 Task: Use the formula "LOG10" in spreadsheet "Project portfolio".
Action: Mouse moved to (656, 79)
Screenshot: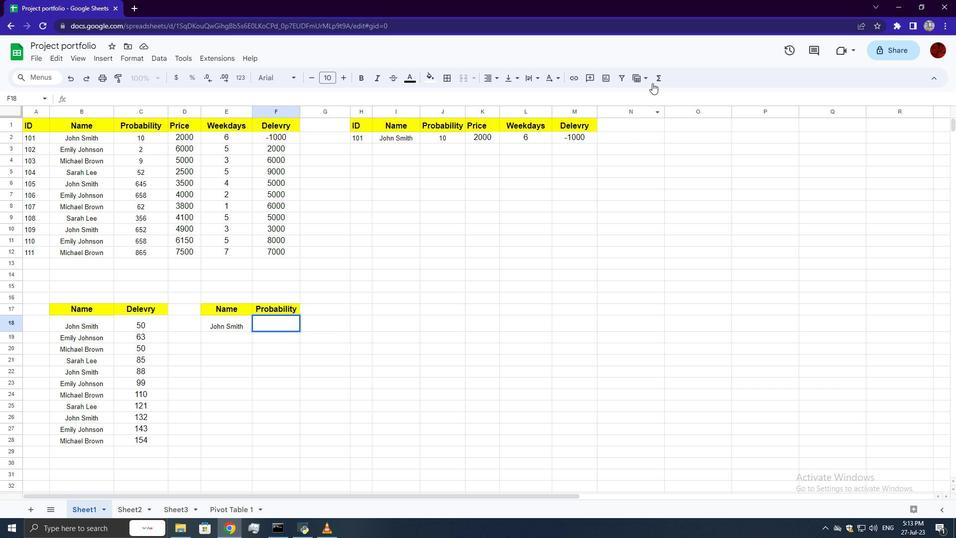 
Action: Mouse pressed left at (656, 79)
Screenshot: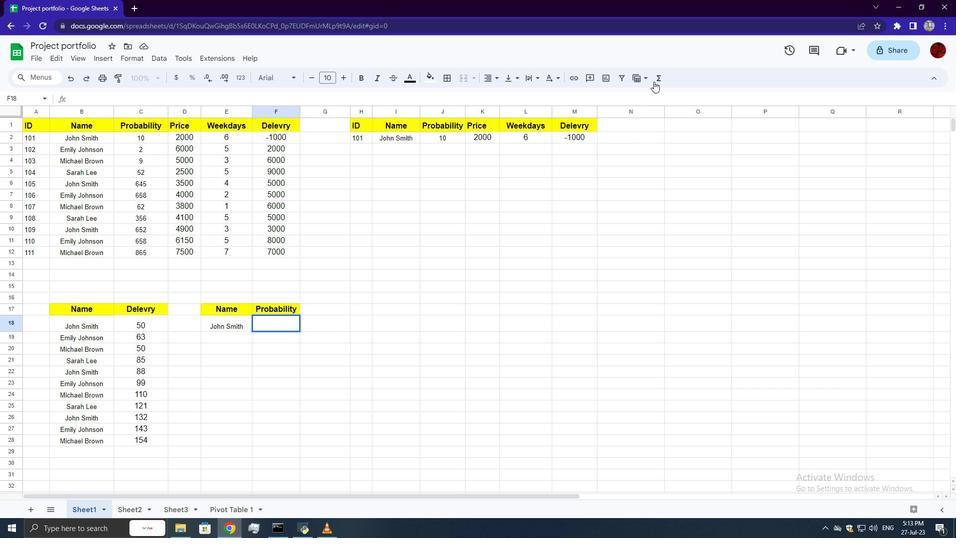 
Action: Mouse moved to (797, 185)
Screenshot: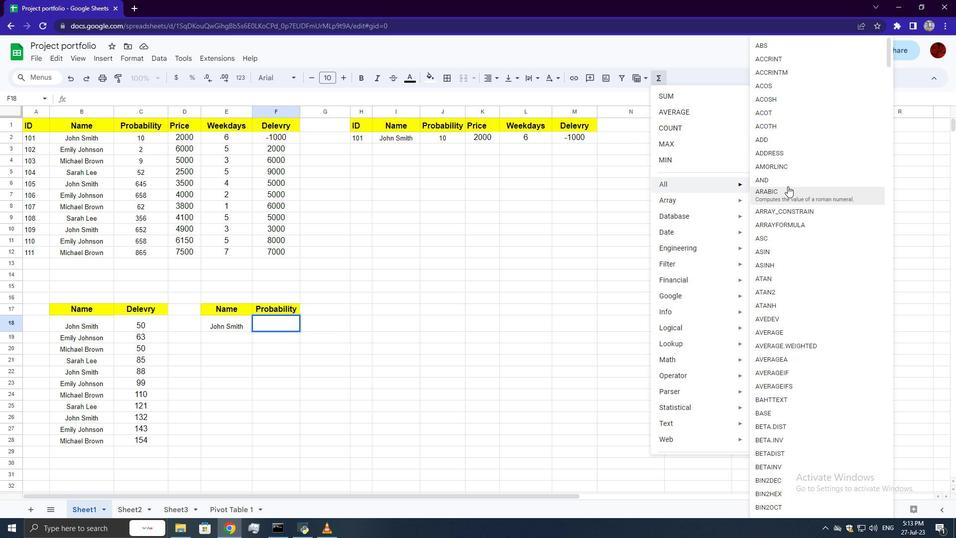 
Action: Mouse scrolled (797, 185) with delta (0, 0)
Screenshot: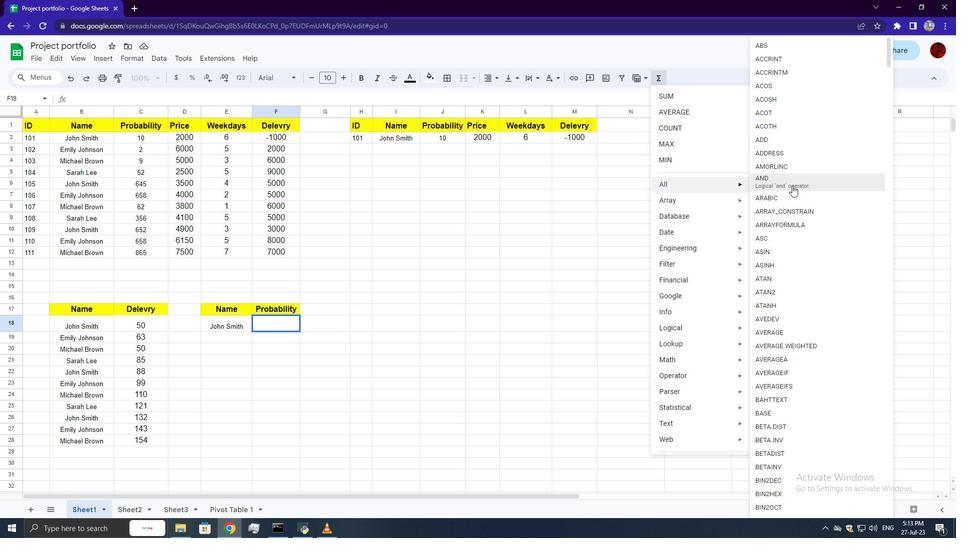 
Action: Mouse scrolled (797, 185) with delta (0, 0)
Screenshot: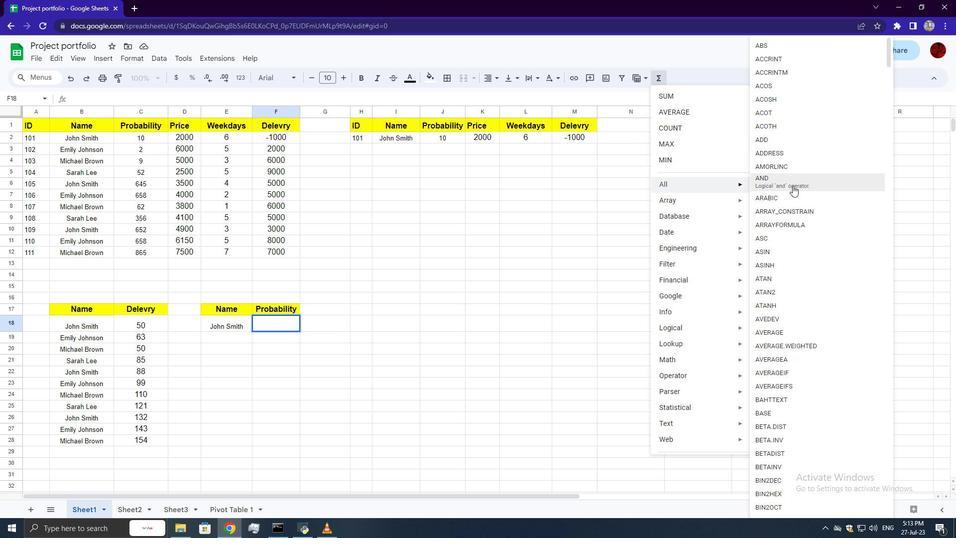 
Action: Mouse scrolled (797, 185) with delta (0, 0)
Screenshot: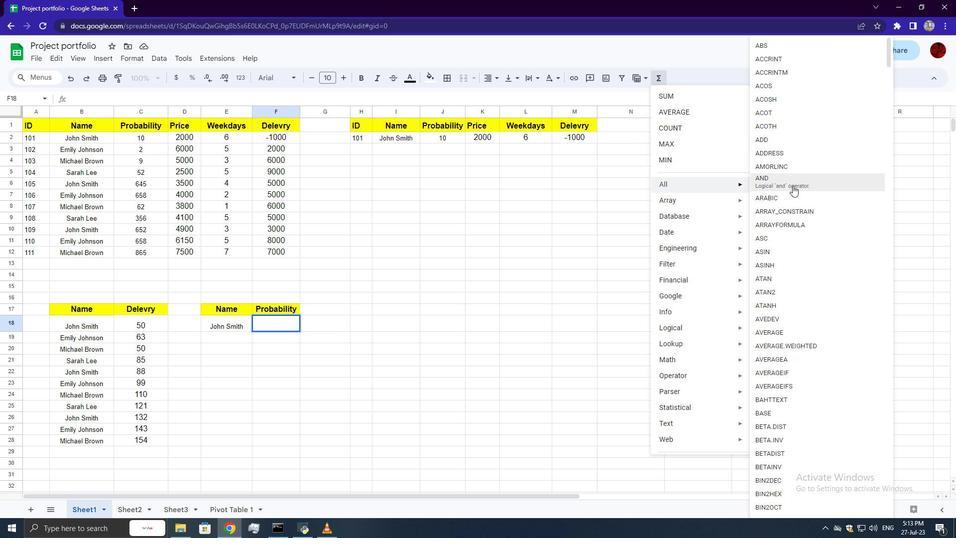 
Action: Mouse scrolled (797, 185) with delta (0, 0)
Screenshot: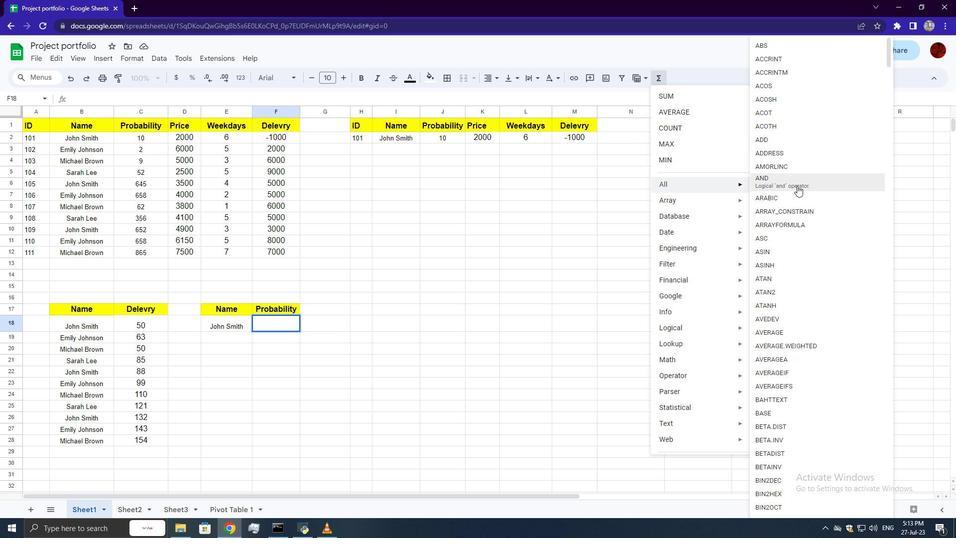 
Action: Mouse scrolled (797, 185) with delta (0, 0)
Screenshot: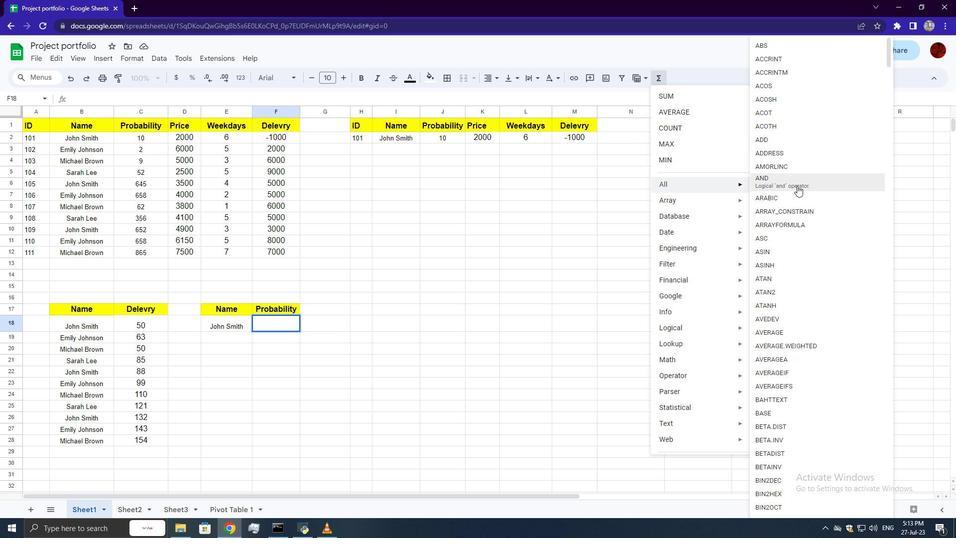 
Action: Mouse scrolled (797, 185) with delta (0, 0)
Screenshot: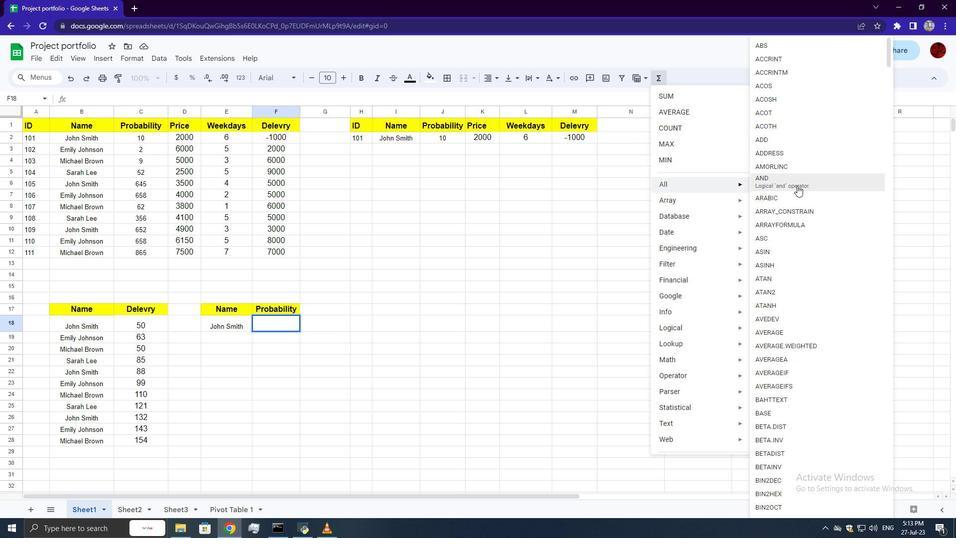 
Action: Mouse scrolled (797, 185) with delta (0, 0)
Screenshot: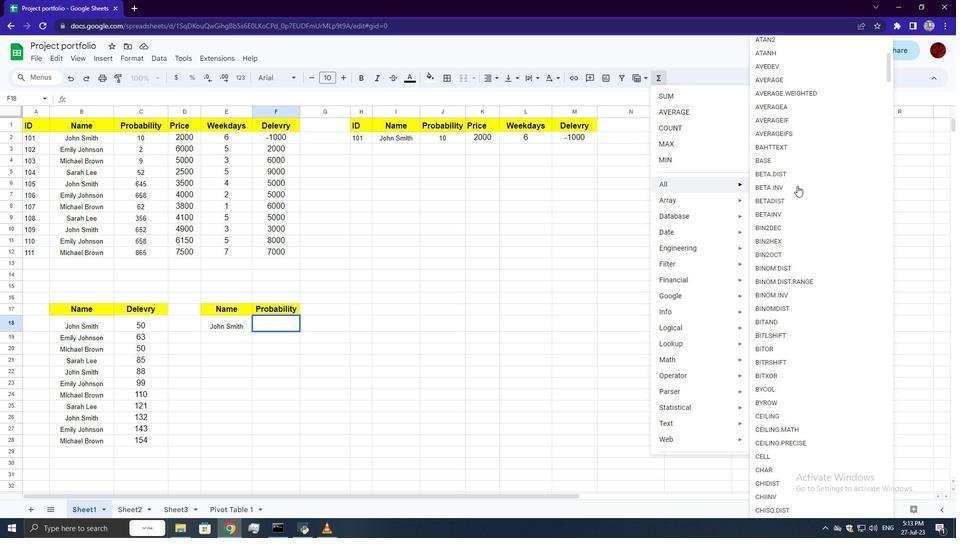 
Action: Mouse scrolled (797, 185) with delta (0, 0)
Screenshot: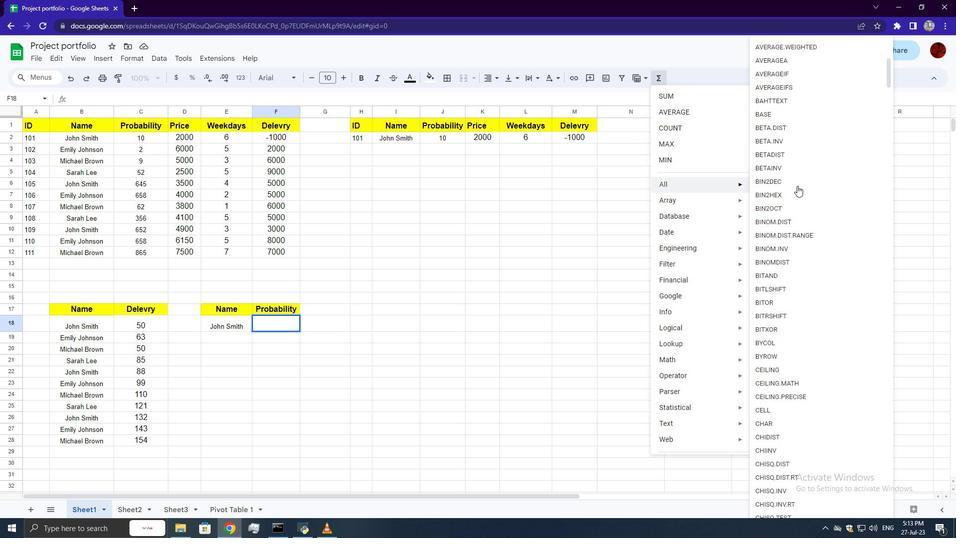 
Action: Mouse scrolled (797, 185) with delta (0, 0)
Screenshot: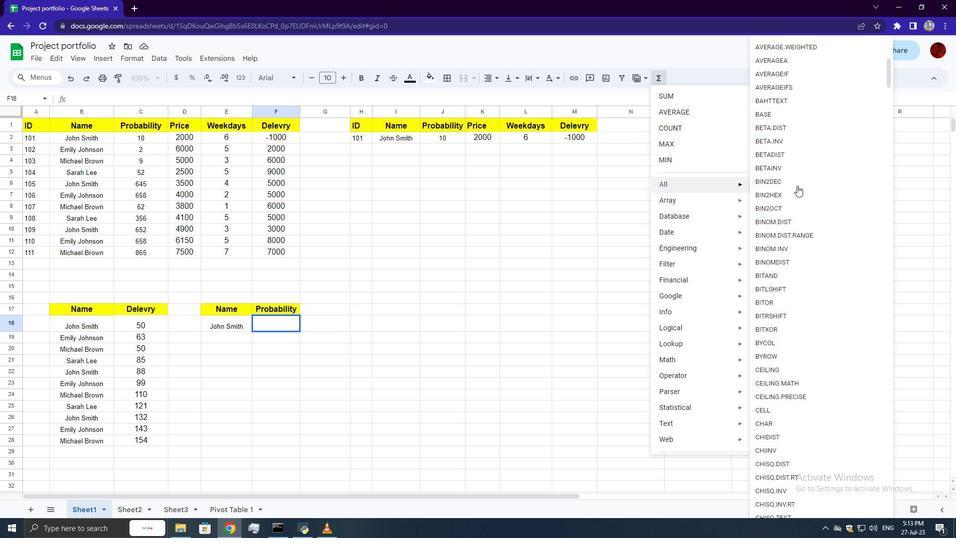 
Action: Mouse scrolled (797, 185) with delta (0, 0)
Screenshot: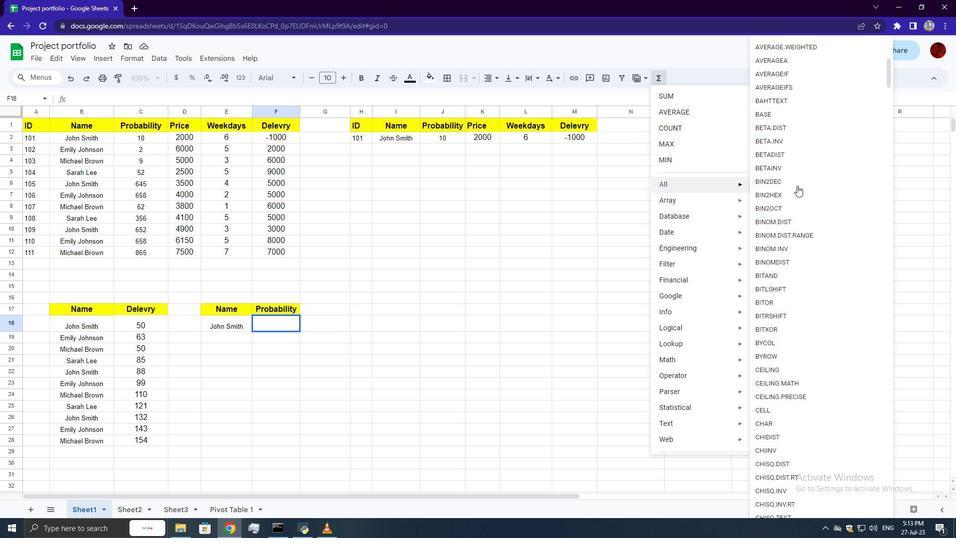 
Action: Mouse scrolled (797, 185) with delta (0, 0)
Screenshot: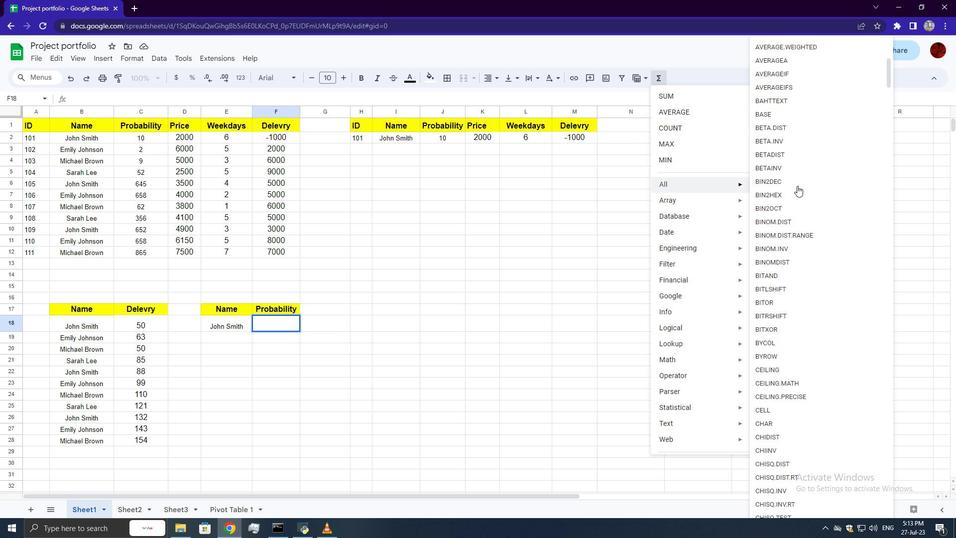 
Action: Mouse scrolled (797, 185) with delta (0, 0)
Screenshot: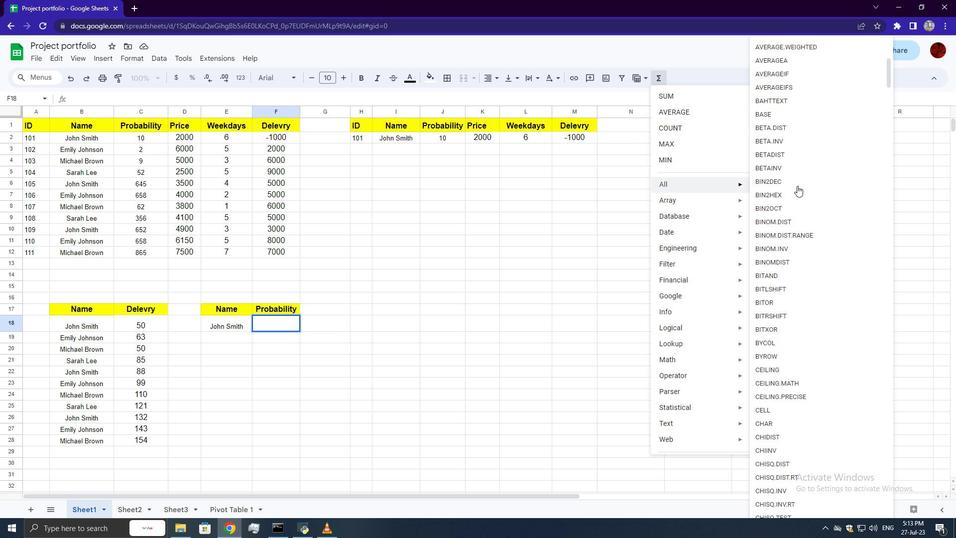
Action: Mouse moved to (797, 188)
Screenshot: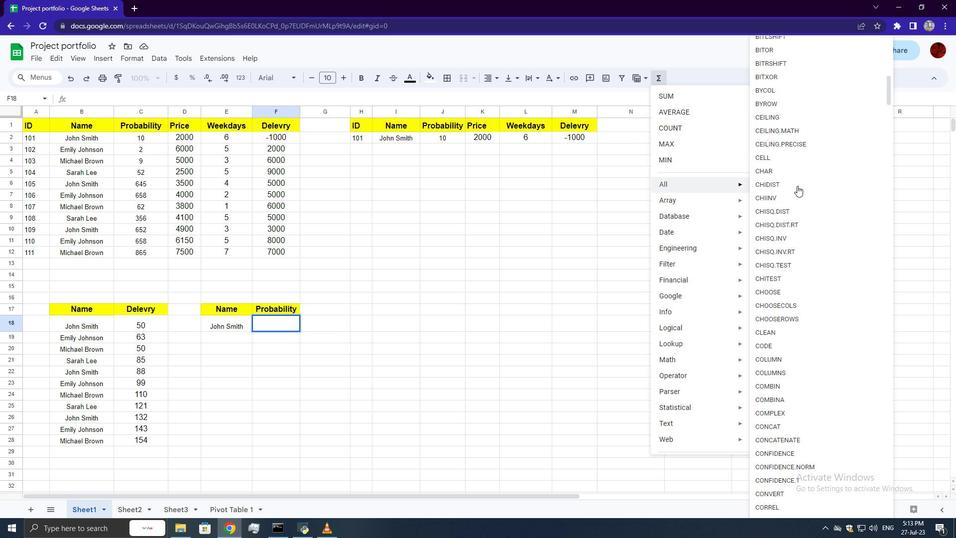 
Action: Mouse scrolled (797, 187) with delta (0, 0)
Screenshot: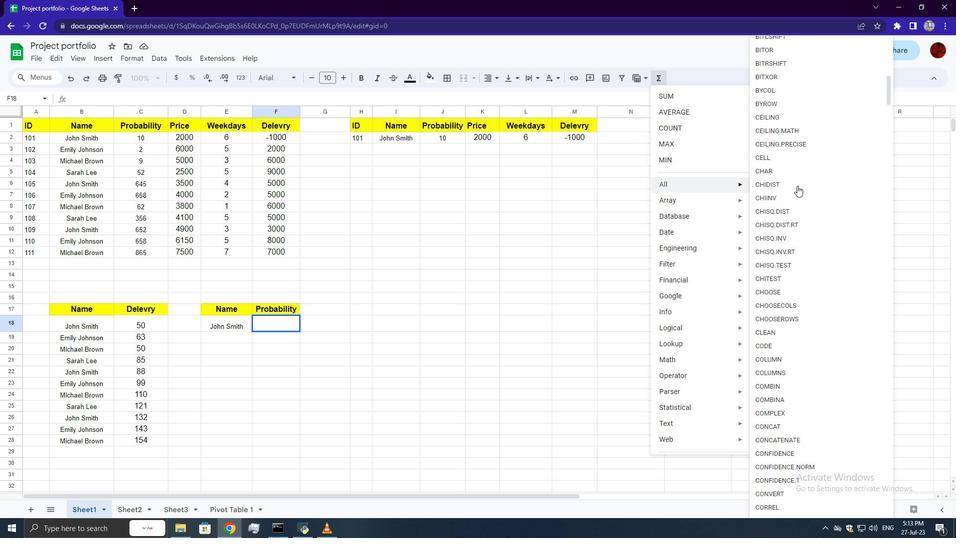 
Action: Mouse moved to (795, 190)
Screenshot: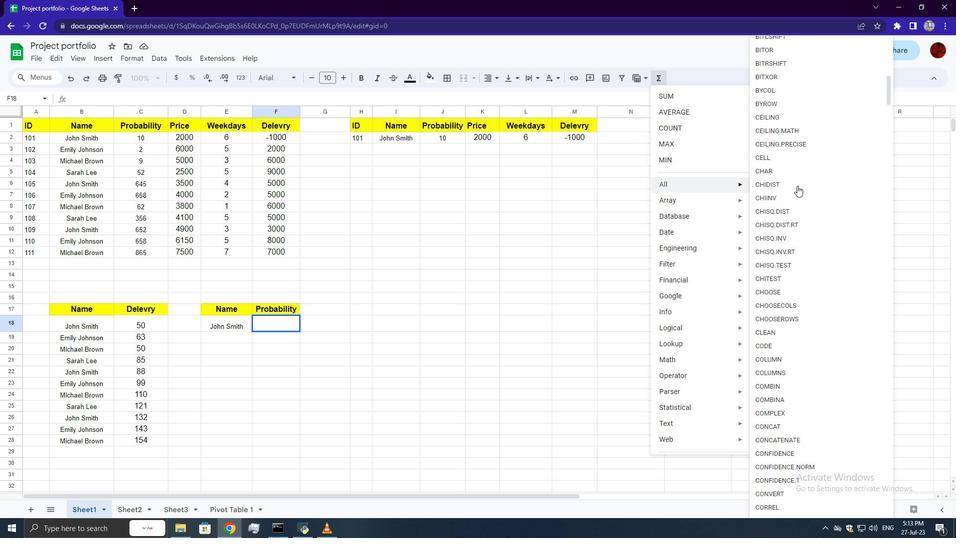 
Action: Mouse scrolled (795, 190) with delta (0, 0)
Screenshot: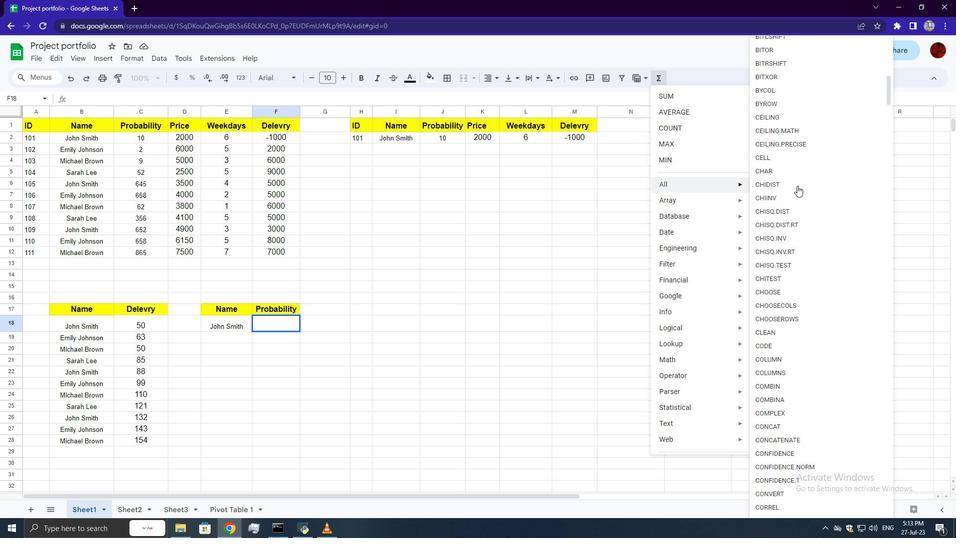 
Action: Mouse moved to (792, 192)
Screenshot: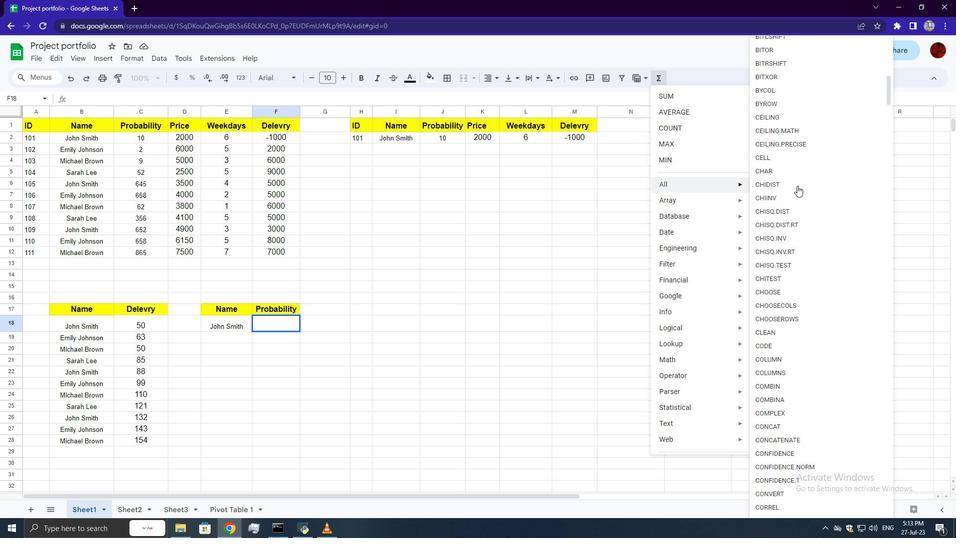 
Action: Mouse scrolled (794, 191) with delta (0, 0)
Screenshot: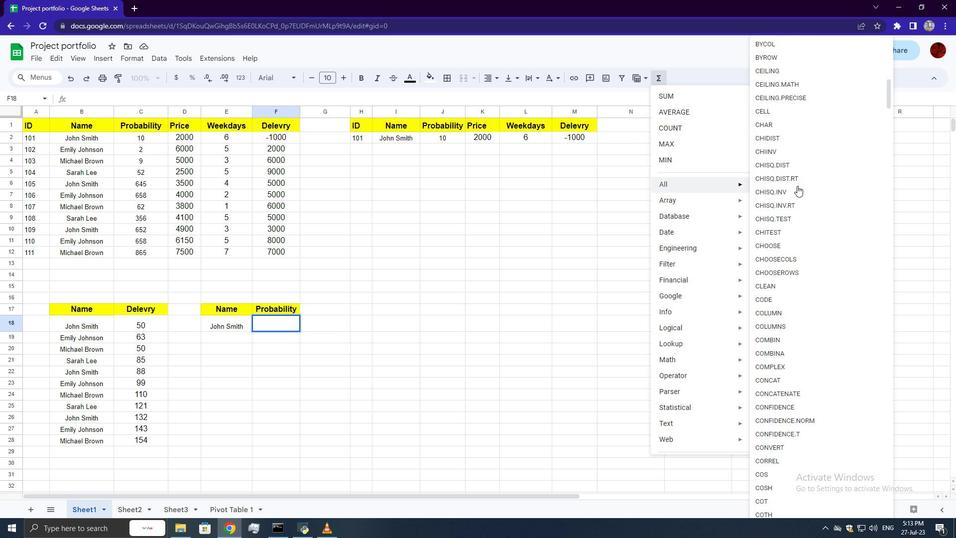 
Action: Mouse moved to (792, 192)
Screenshot: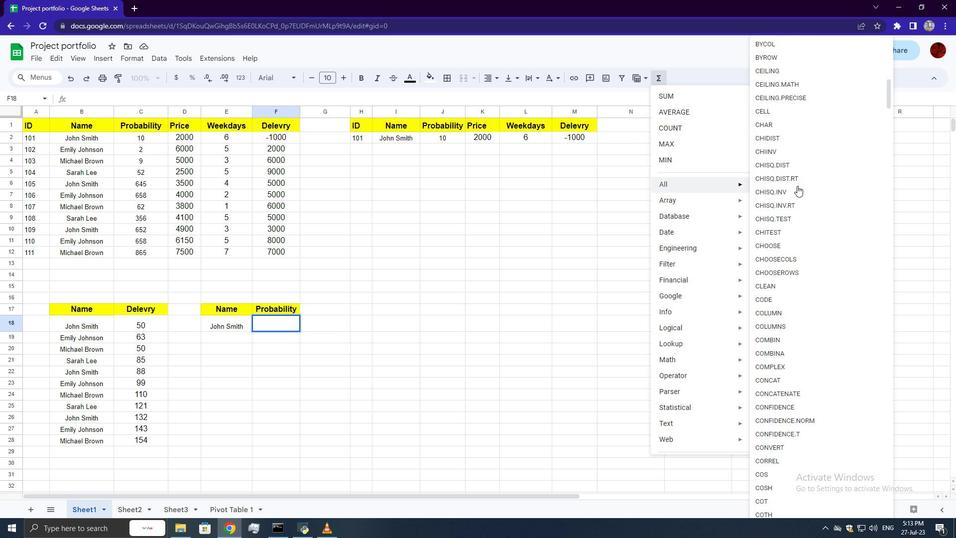 
Action: Mouse scrolled (792, 191) with delta (0, 0)
Screenshot: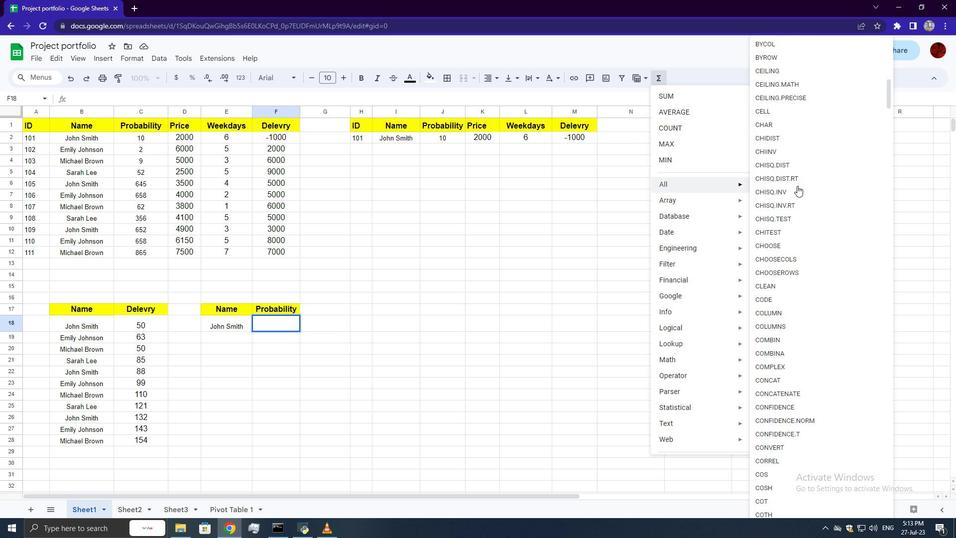 
Action: Mouse moved to (790, 196)
Screenshot: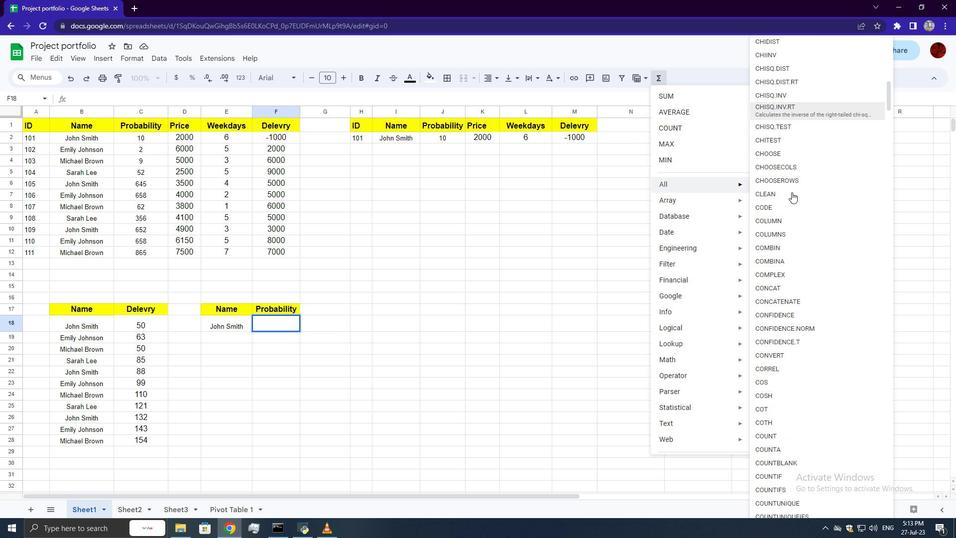 
Action: Mouse scrolled (790, 196) with delta (0, 0)
Screenshot: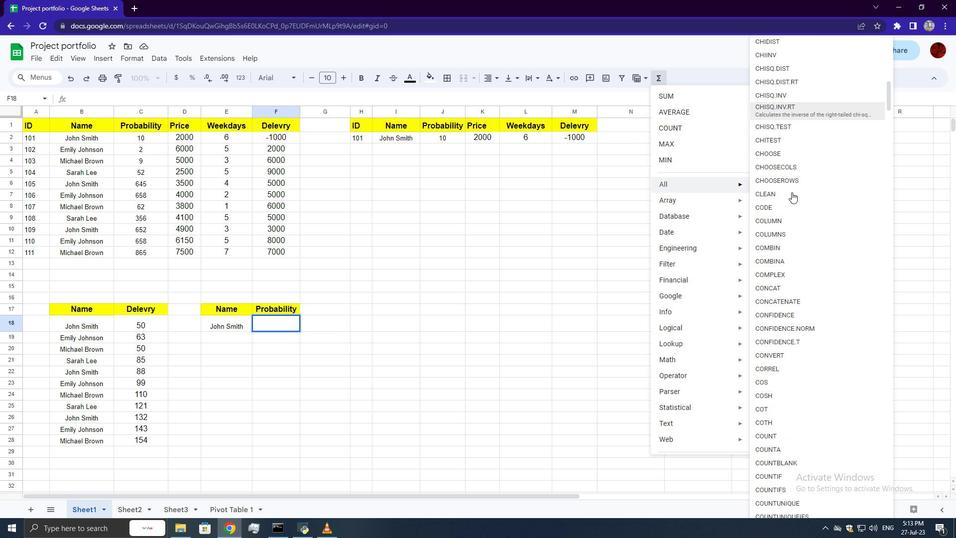 
Action: Mouse moved to (790, 197)
Screenshot: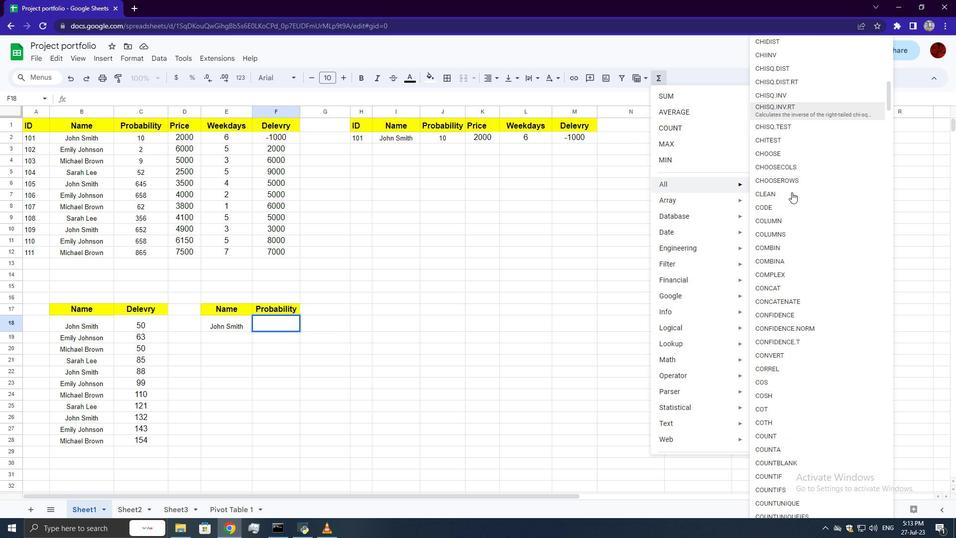 
Action: Mouse scrolled (790, 196) with delta (0, 0)
Screenshot: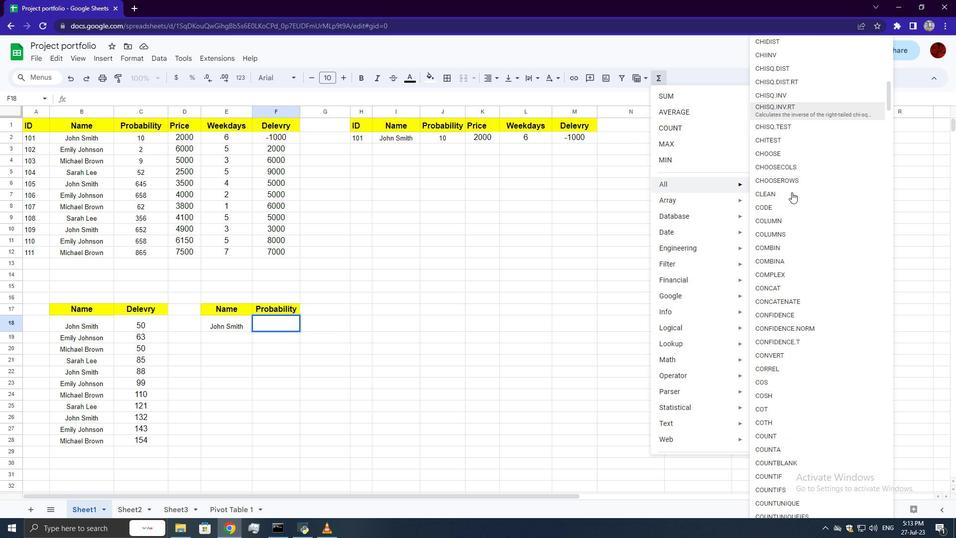 
Action: Mouse scrolled (790, 196) with delta (0, 0)
Screenshot: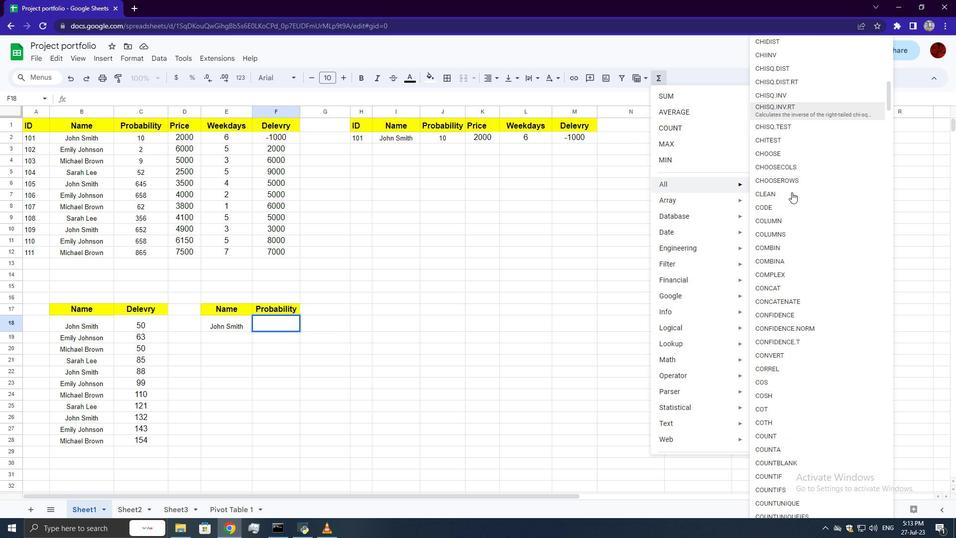 
Action: Mouse scrolled (790, 196) with delta (0, 0)
Screenshot: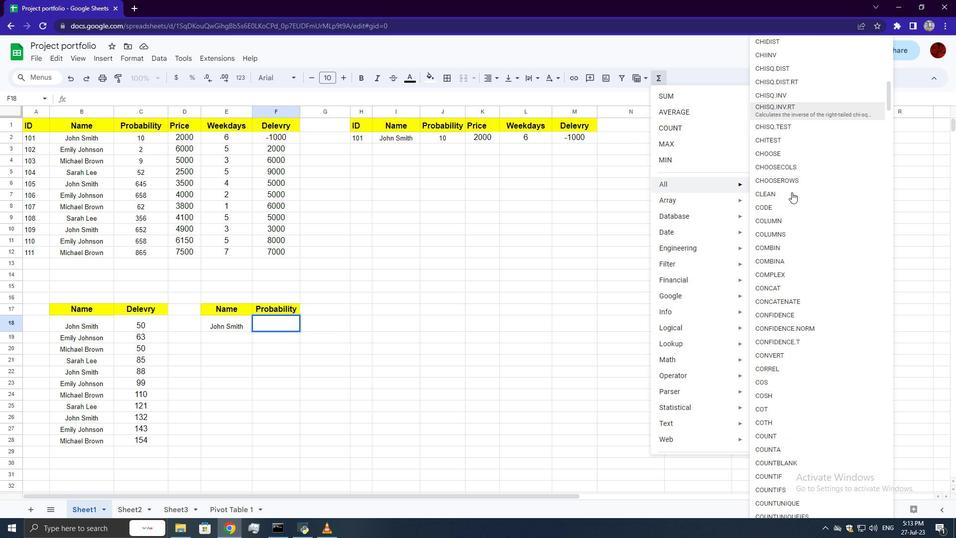 
Action: Mouse scrolled (790, 196) with delta (0, 0)
Screenshot: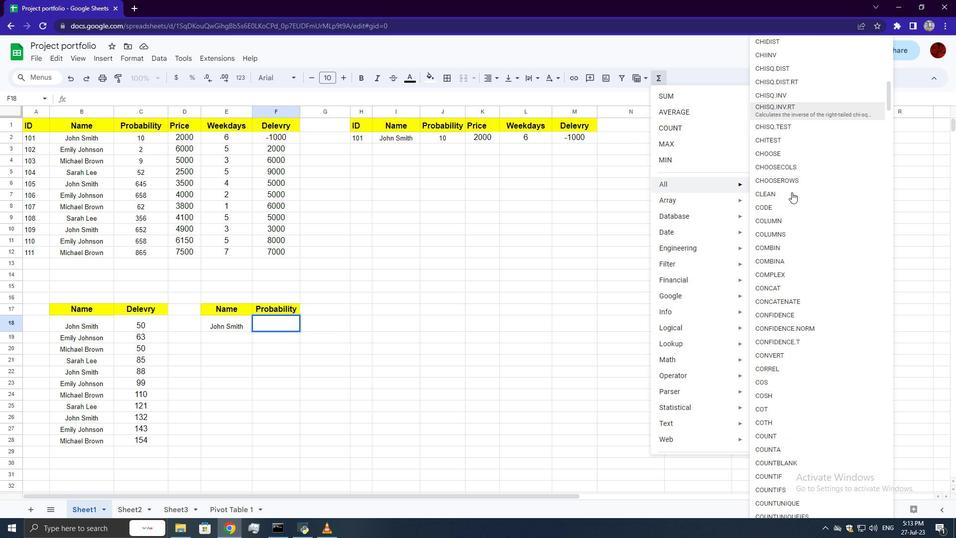 
Action: Mouse scrolled (790, 196) with delta (0, 0)
Screenshot: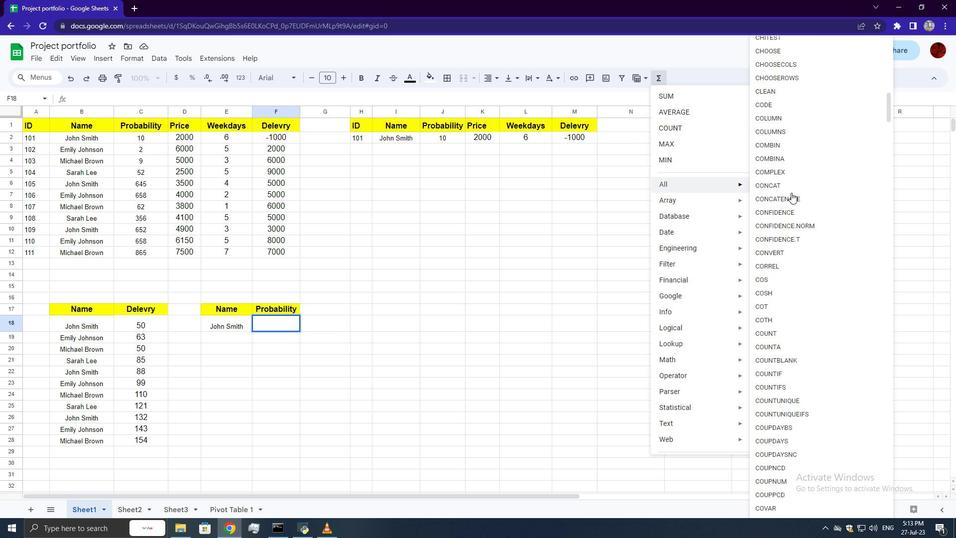 
Action: Mouse moved to (790, 198)
Screenshot: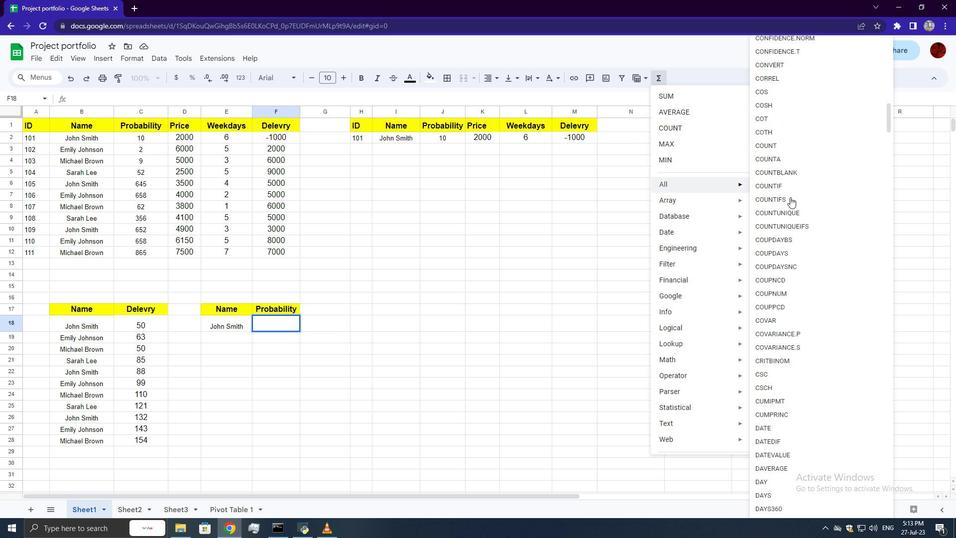 
Action: Mouse scrolled (790, 197) with delta (0, 0)
Screenshot: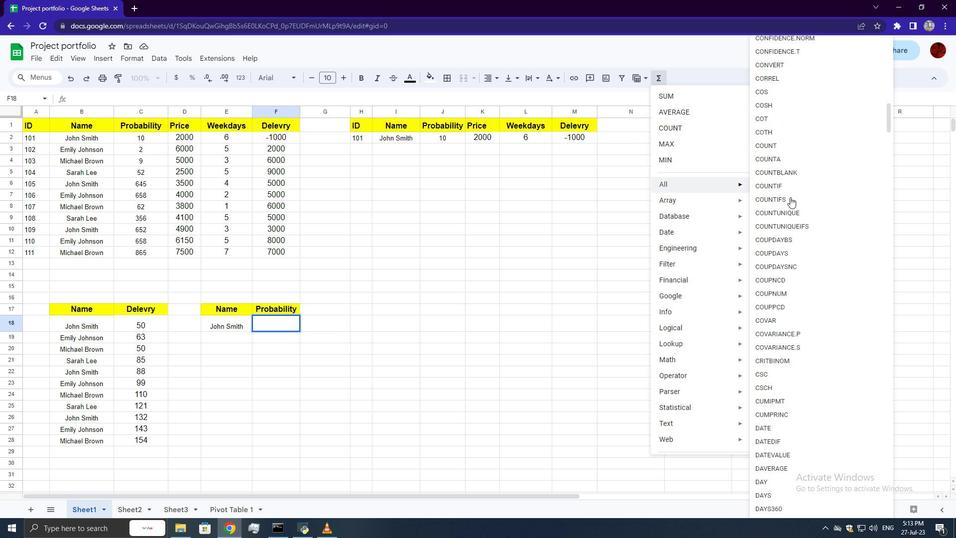 
Action: Mouse scrolled (790, 197) with delta (0, 0)
Screenshot: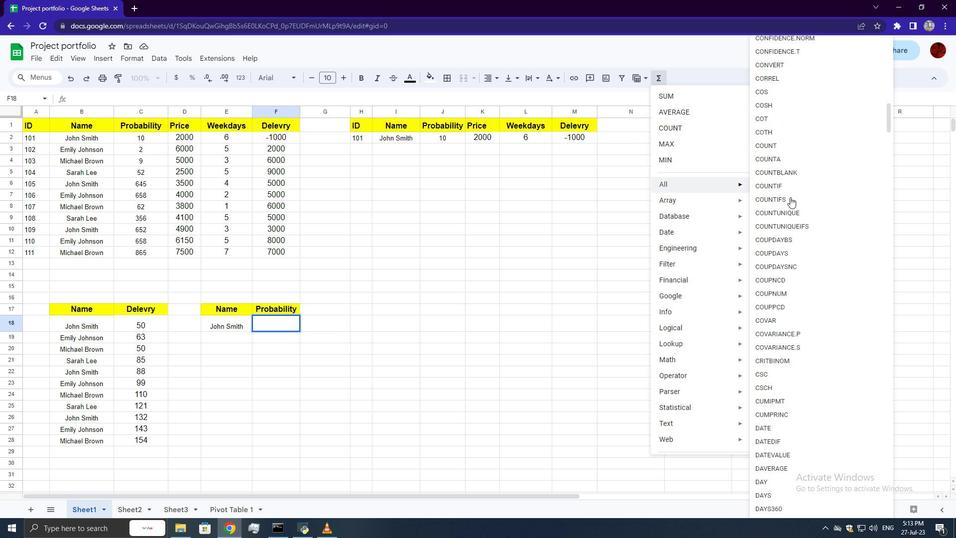 
Action: Mouse scrolled (790, 197) with delta (0, 0)
Screenshot: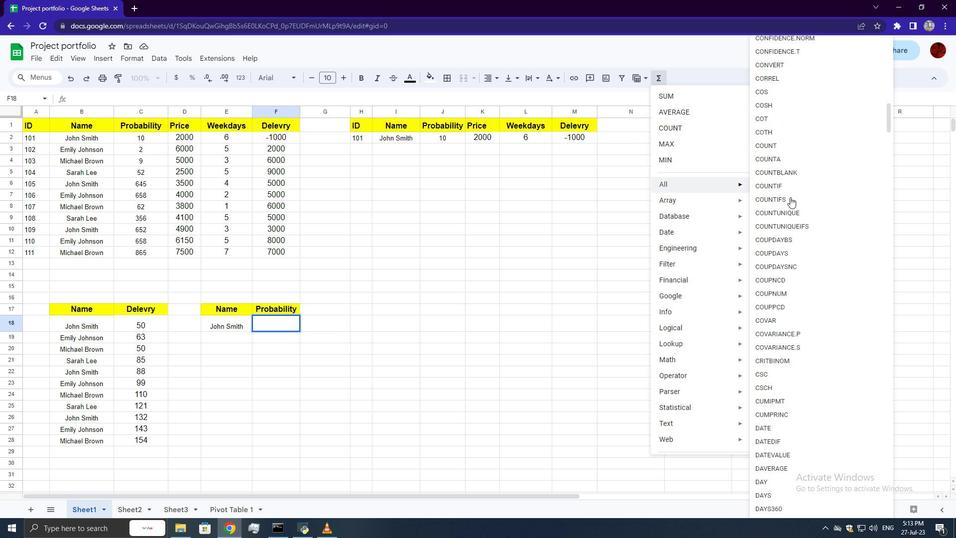 
Action: Mouse scrolled (790, 197) with delta (0, 0)
Screenshot: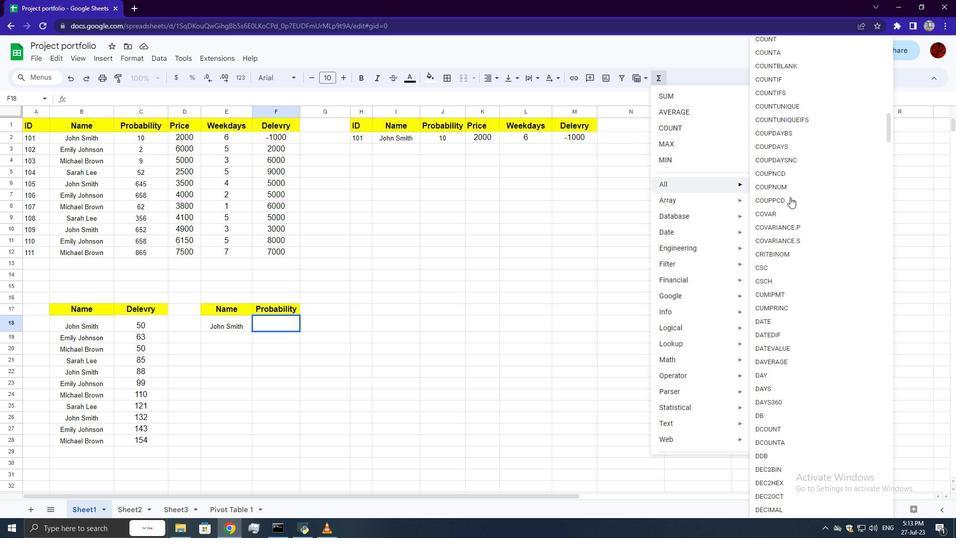 
Action: Mouse scrolled (790, 197) with delta (0, 0)
Screenshot: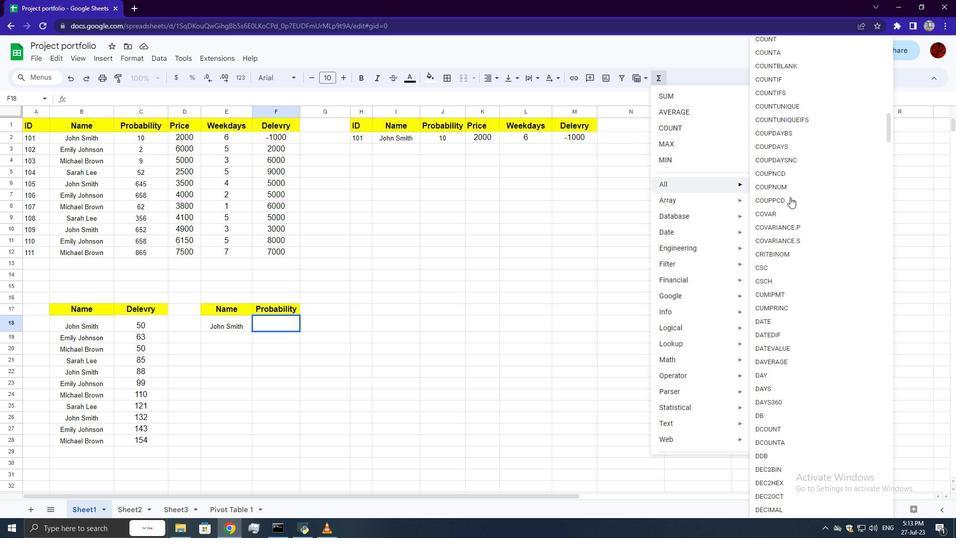 
Action: Mouse scrolled (790, 197) with delta (0, 0)
Screenshot: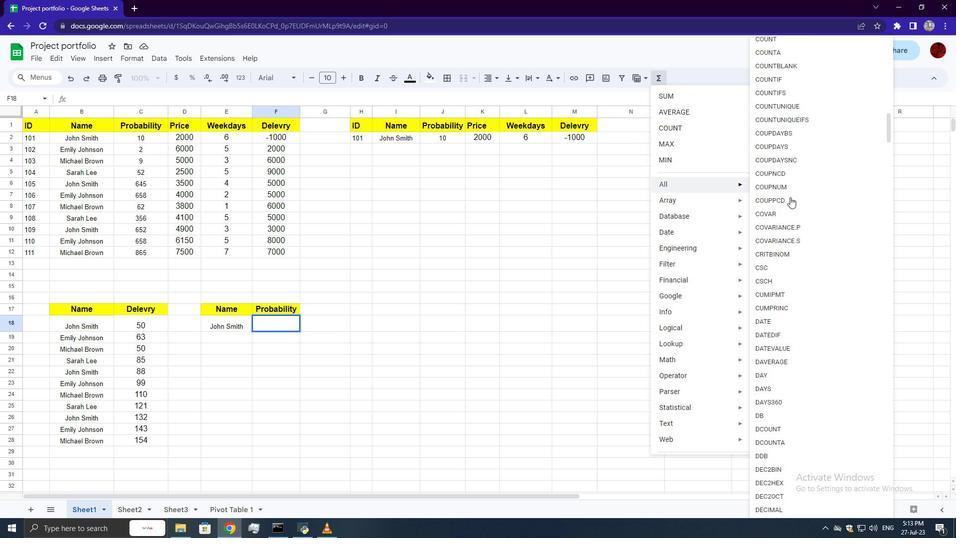 
Action: Mouse scrolled (790, 197) with delta (0, 0)
Screenshot: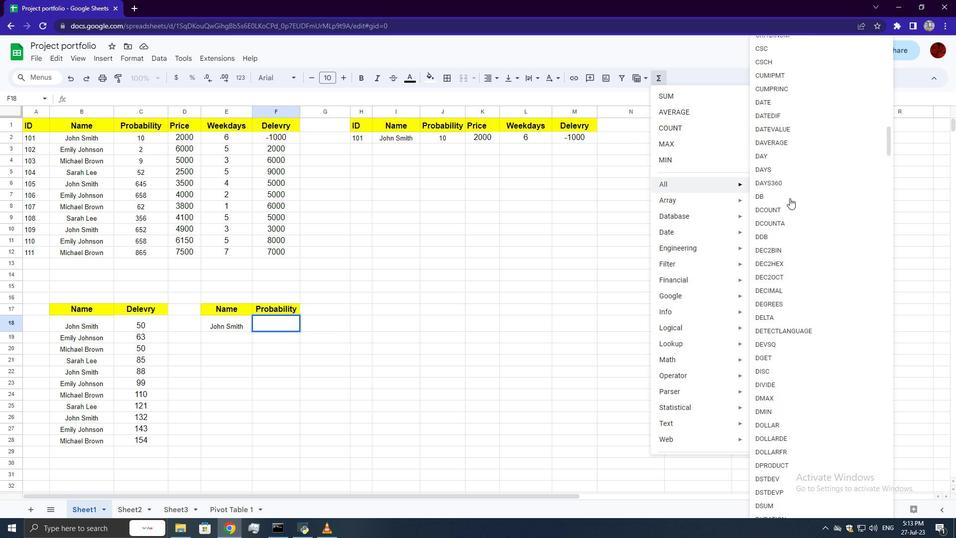 
Action: Mouse scrolled (790, 197) with delta (0, 0)
Screenshot: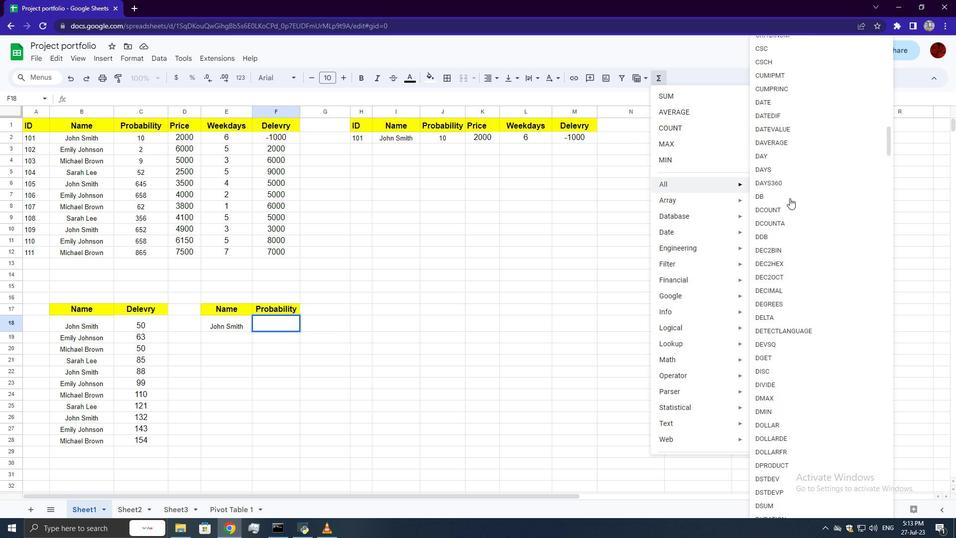 
Action: Mouse scrolled (790, 197) with delta (0, 0)
Screenshot: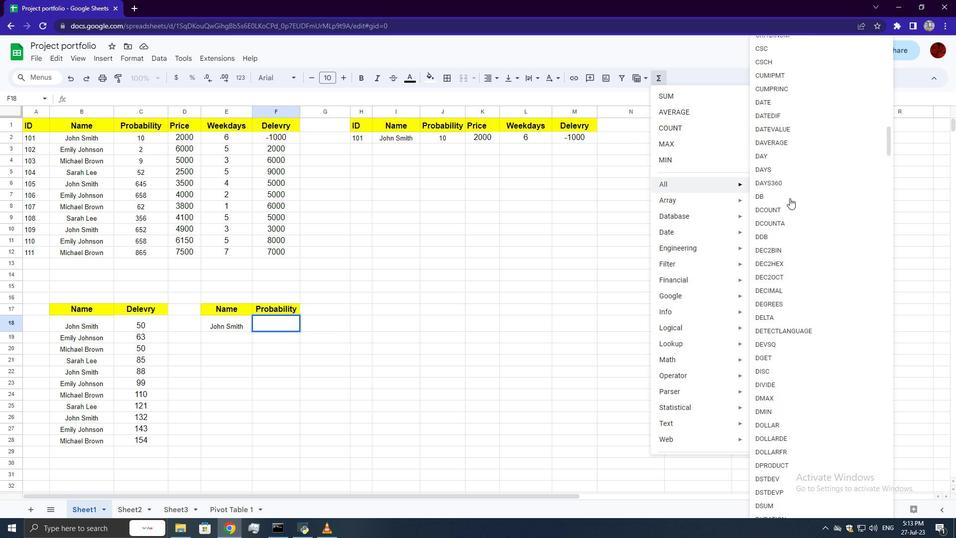 
Action: Mouse scrolled (790, 197) with delta (0, 0)
Screenshot: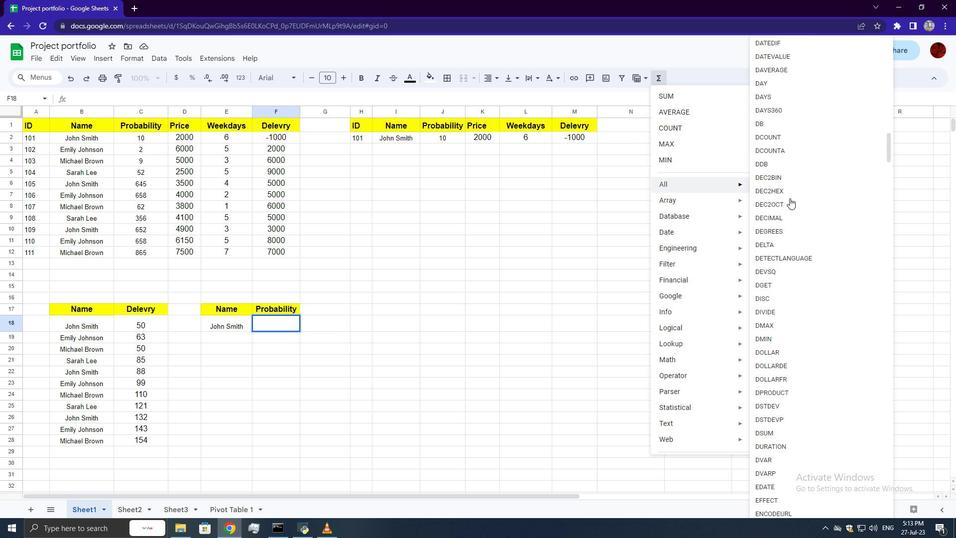 
Action: Mouse scrolled (790, 197) with delta (0, 0)
Screenshot: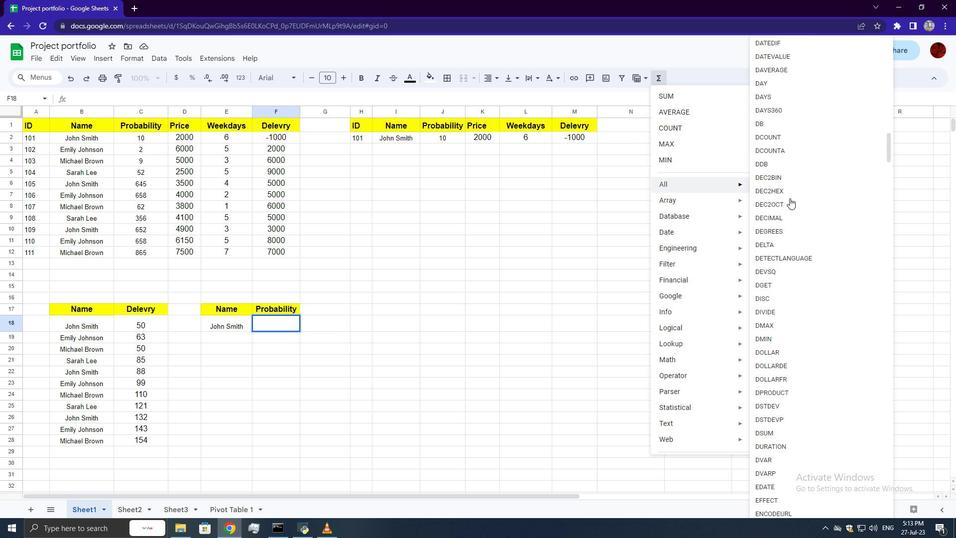
Action: Mouse moved to (789, 198)
Screenshot: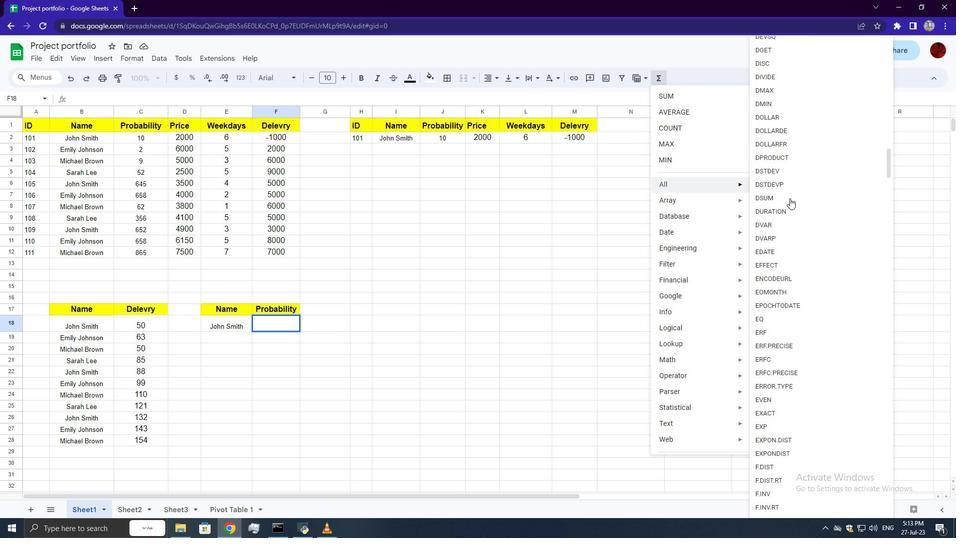 
Action: Mouse scrolled (789, 197) with delta (0, 0)
Screenshot: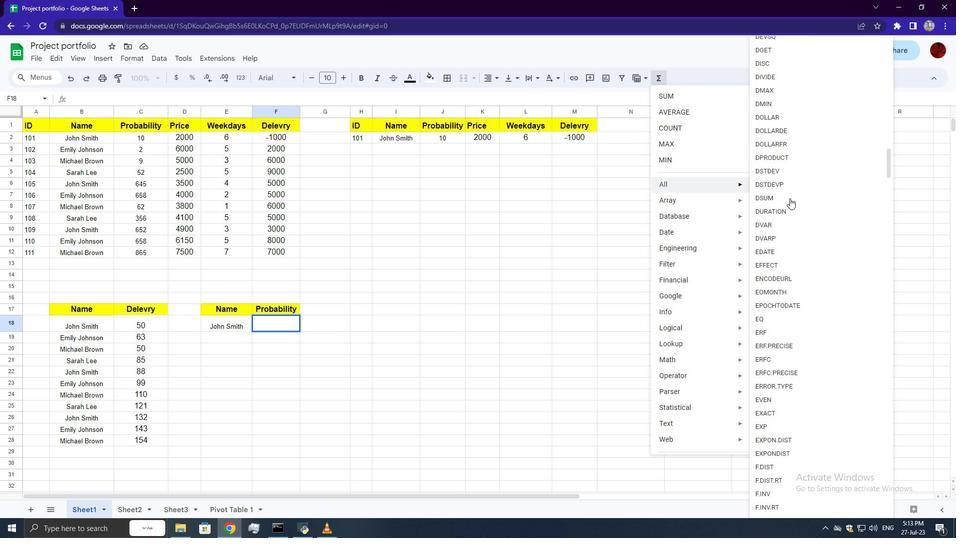 
Action: Mouse scrolled (789, 197) with delta (0, 0)
Screenshot: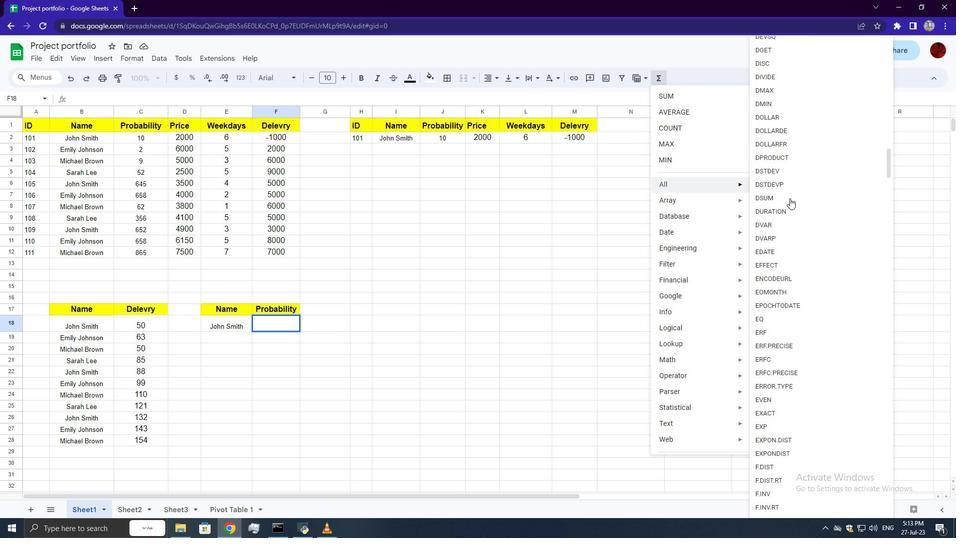 
Action: Mouse scrolled (789, 197) with delta (0, 0)
Screenshot: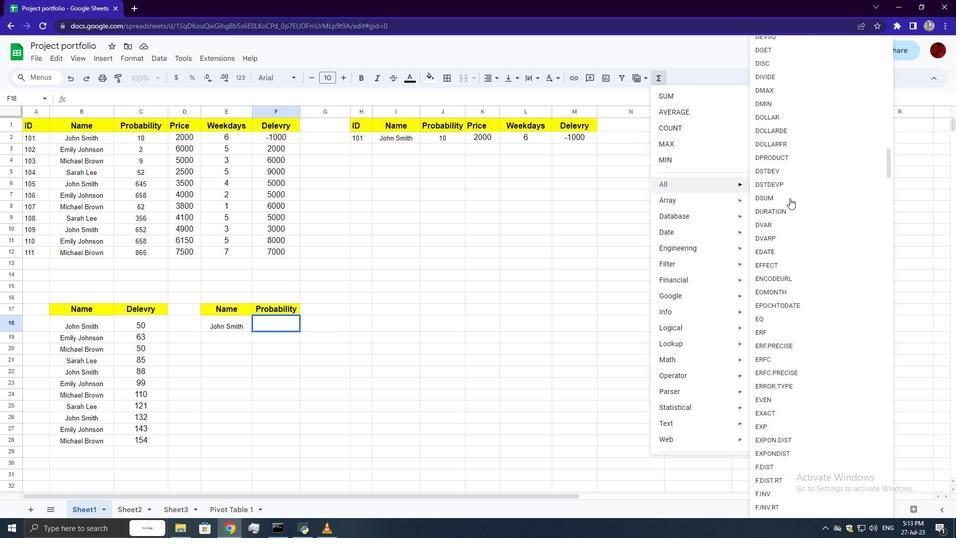
Action: Mouse scrolled (789, 197) with delta (0, 0)
Screenshot: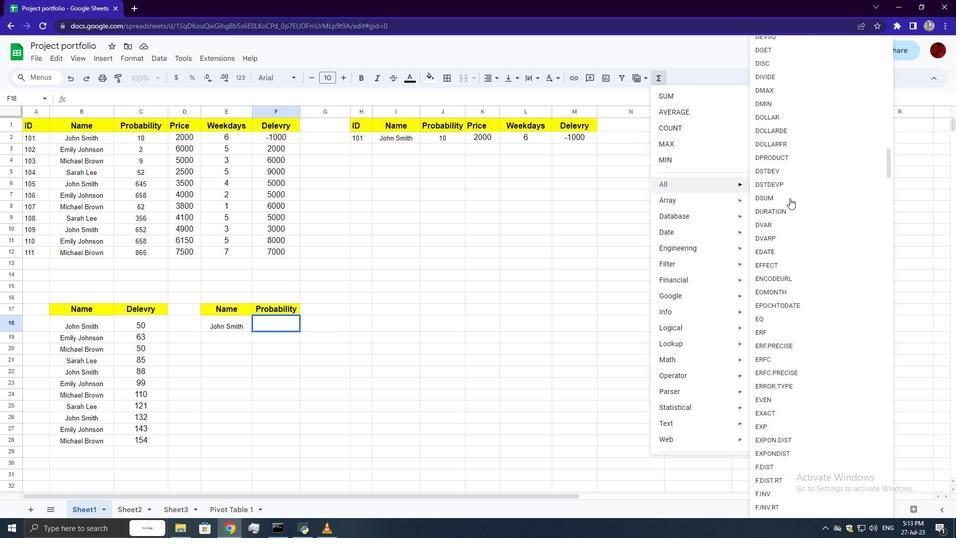 
Action: Mouse scrolled (789, 197) with delta (0, 0)
Screenshot: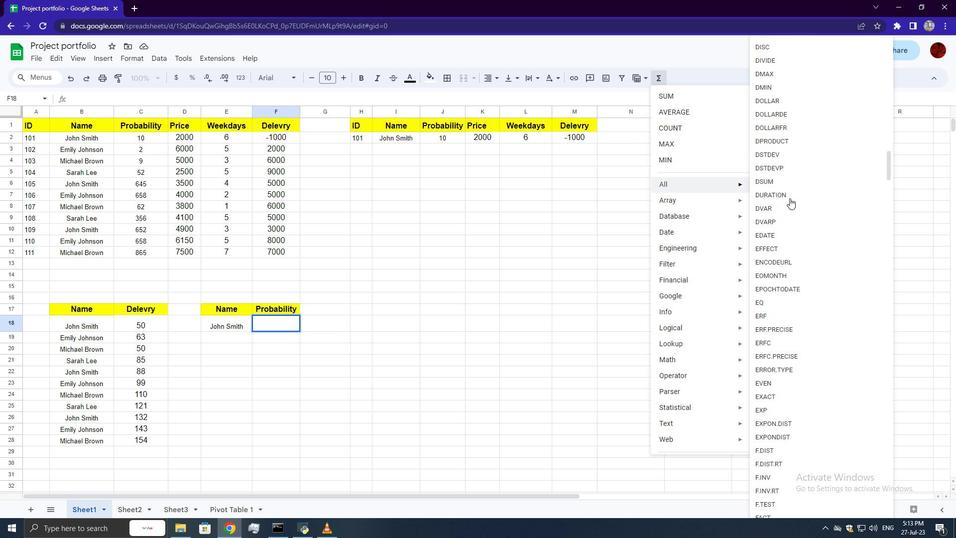 
Action: Mouse scrolled (789, 197) with delta (0, 0)
Screenshot: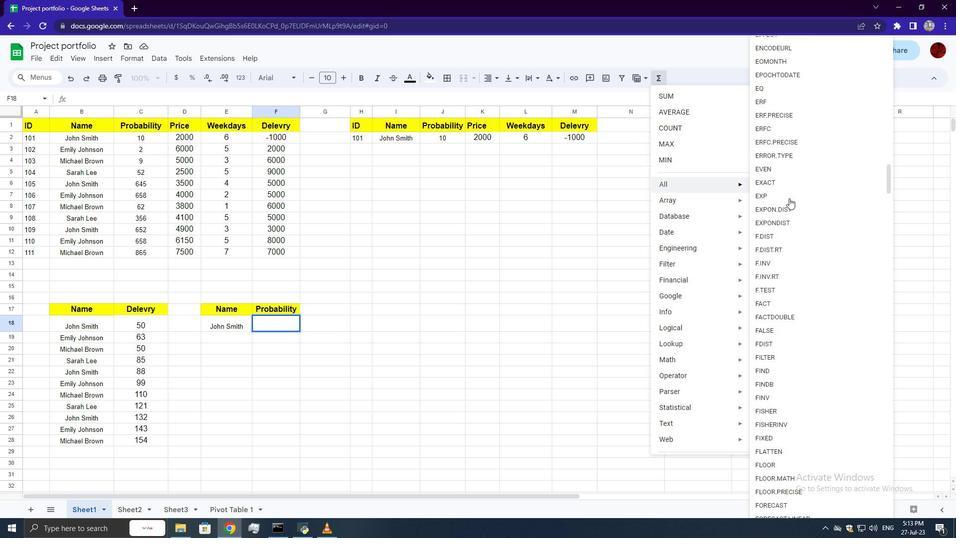 
Action: Mouse scrolled (789, 197) with delta (0, 0)
Screenshot: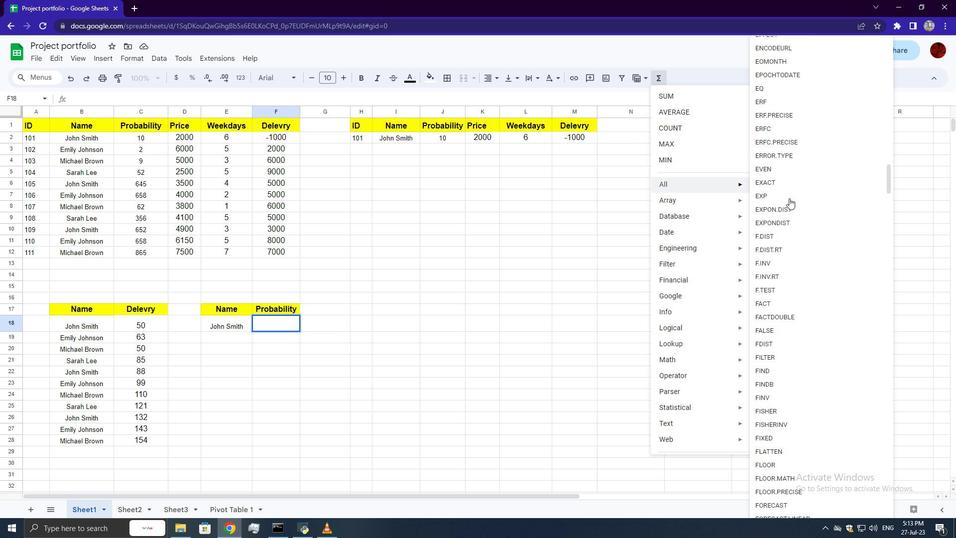 
Action: Mouse scrolled (789, 197) with delta (0, 0)
Screenshot: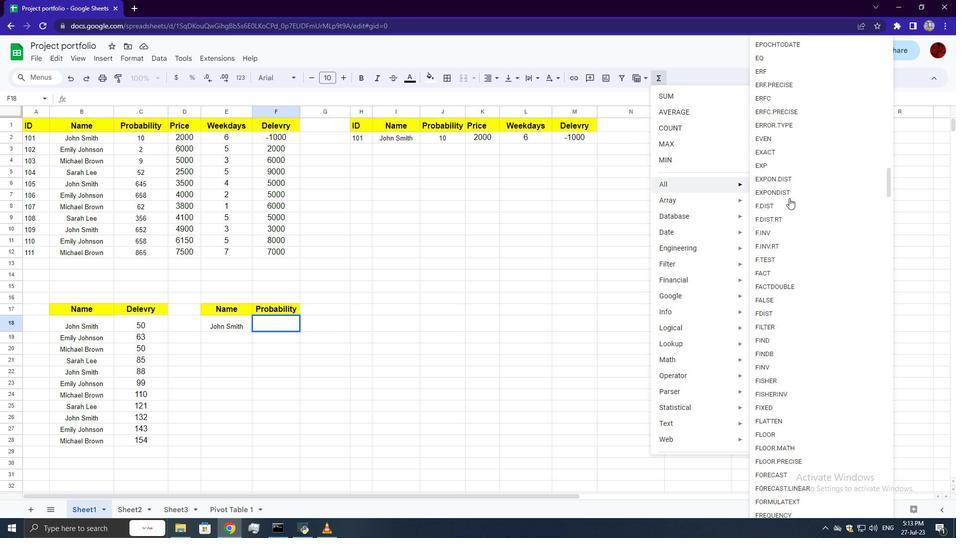 
Action: Mouse scrolled (789, 197) with delta (0, 0)
Screenshot: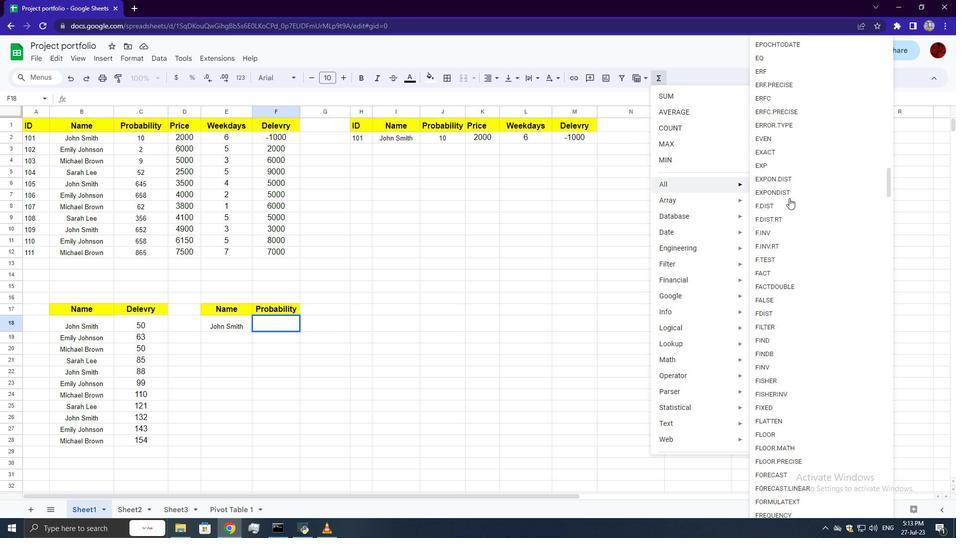 
Action: Mouse scrolled (789, 197) with delta (0, 0)
Screenshot: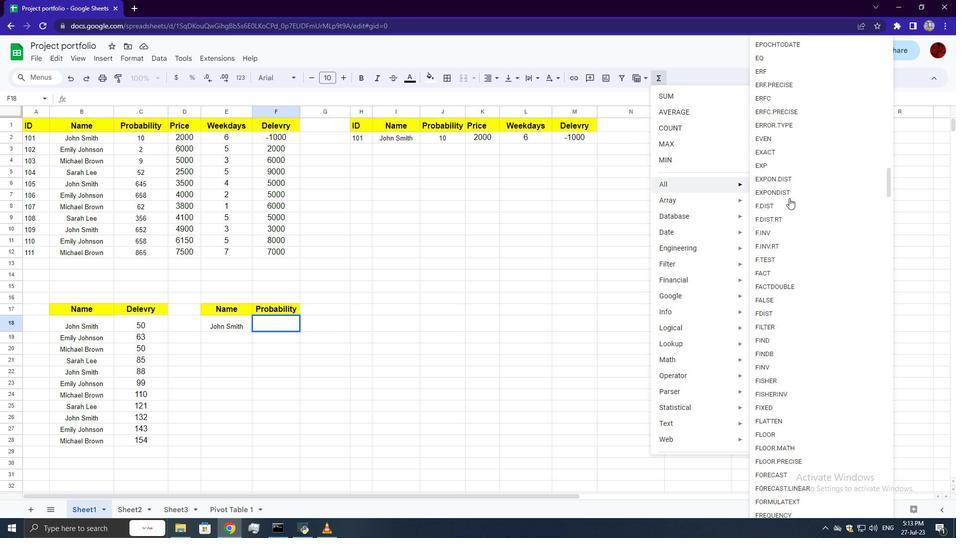 
Action: Mouse scrolled (789, 197) with delta (0, 0)
Screenshot: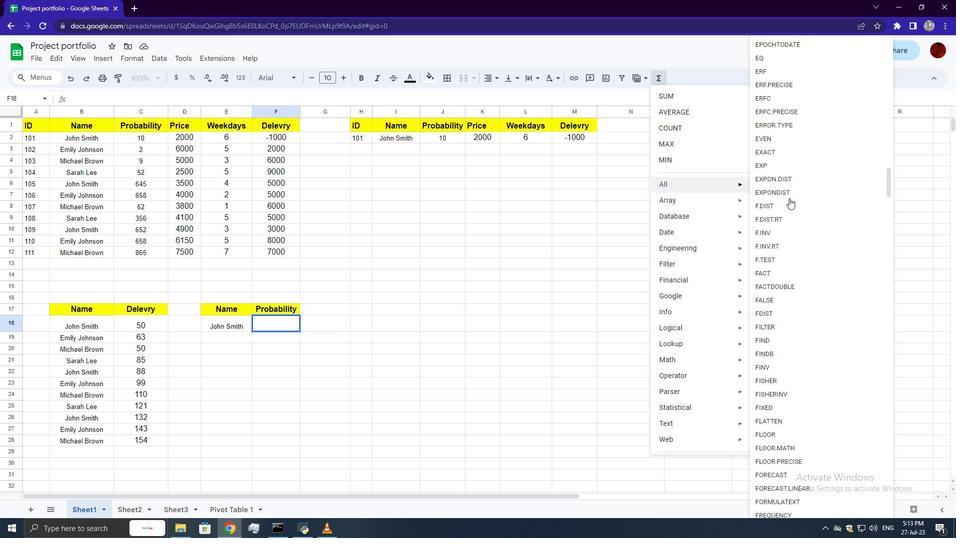 
Action: Mouse scrolled (789, 197) with delta (0, 0)
Screenshot: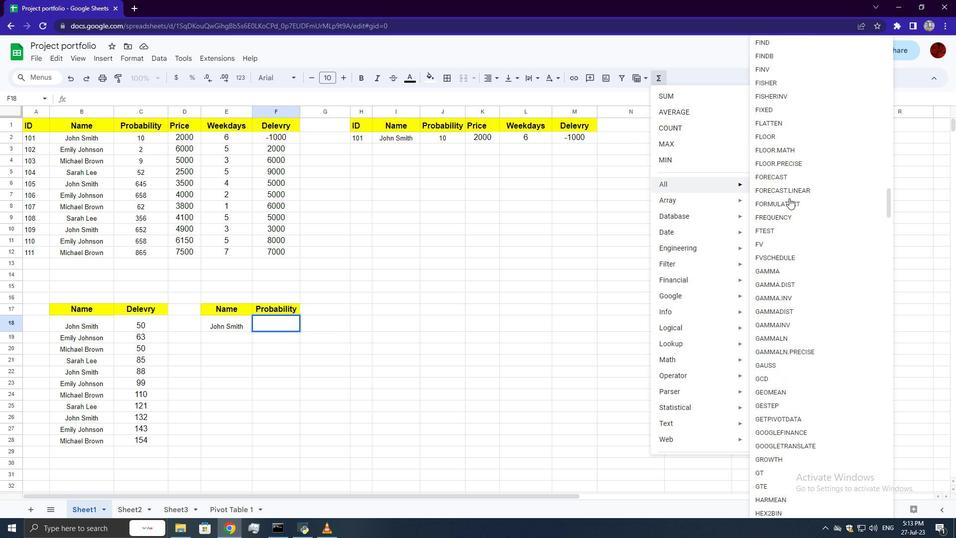 
Action: Mouse scrolled (789, 197) with delta (0, 0)
Screenshot: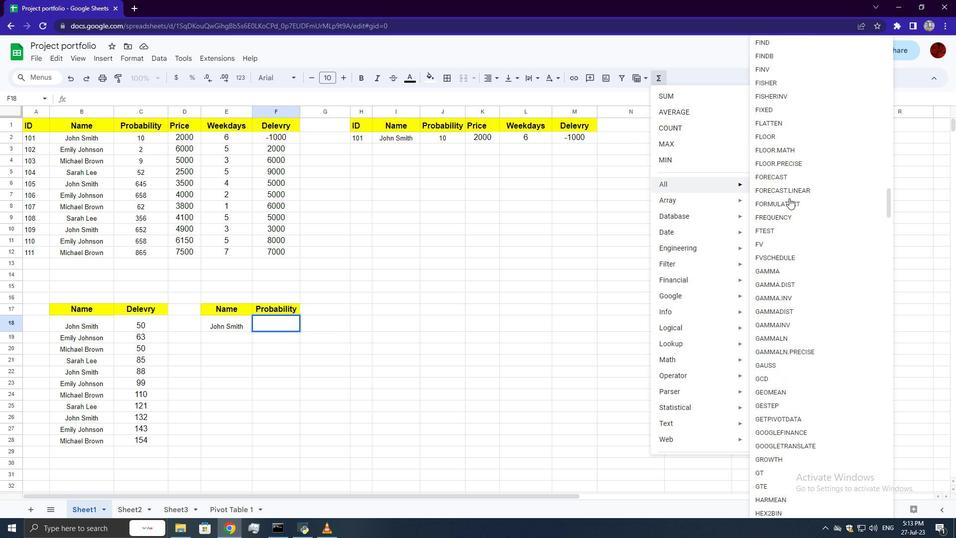 
Action: Mouse scrolled (789, 197) with delta (0, 0)
Screenshot: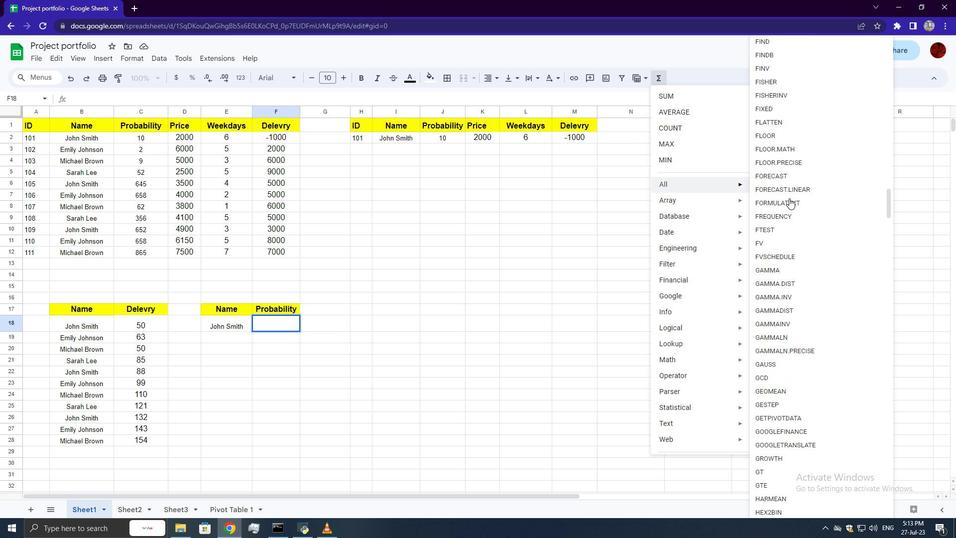 
Action: Mouse scrolled (789, 197) with delta (0, 0)
Screenshot: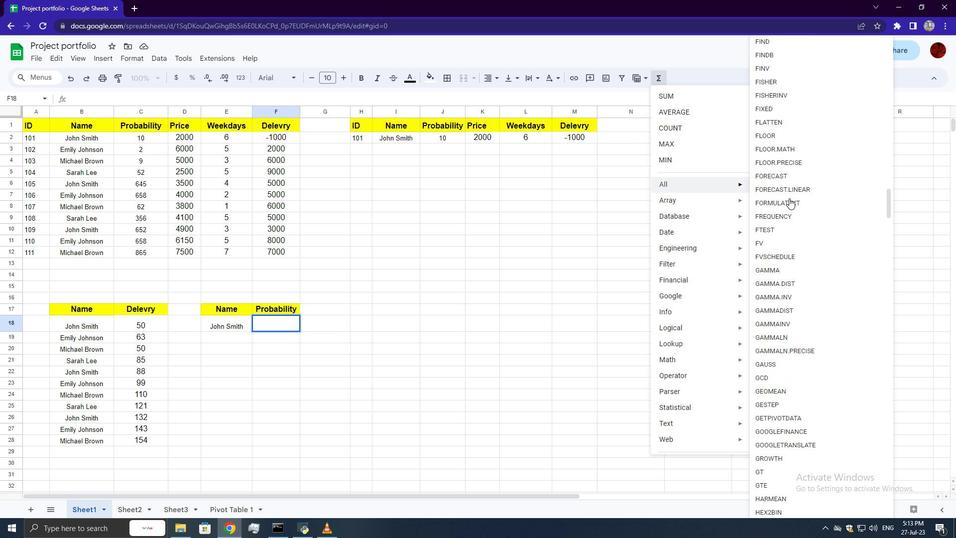 
Action: Mouse scrolled (789, 197) with delta (0, 0)
Screenshot: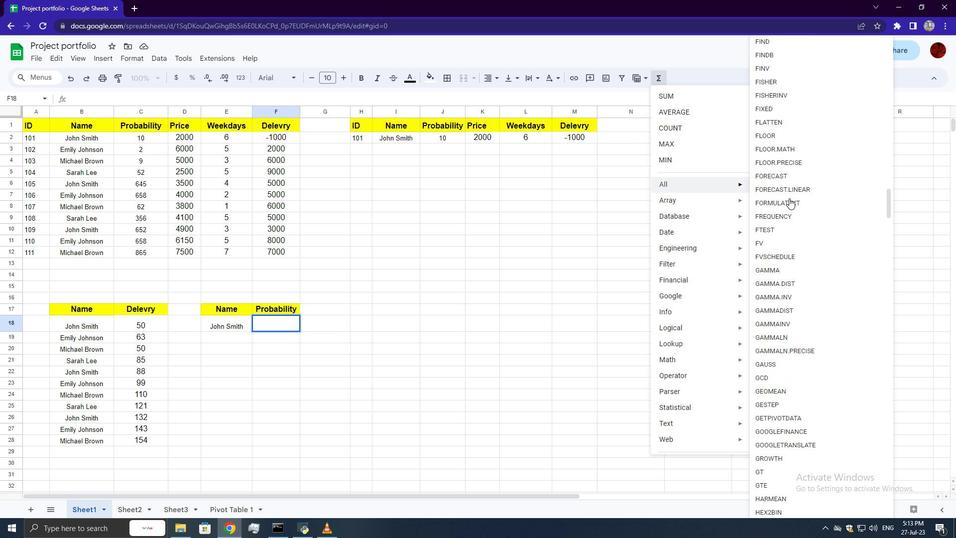 
Action: Mouse scrolled (789, 197) with delta (0, 0)
Screenshot: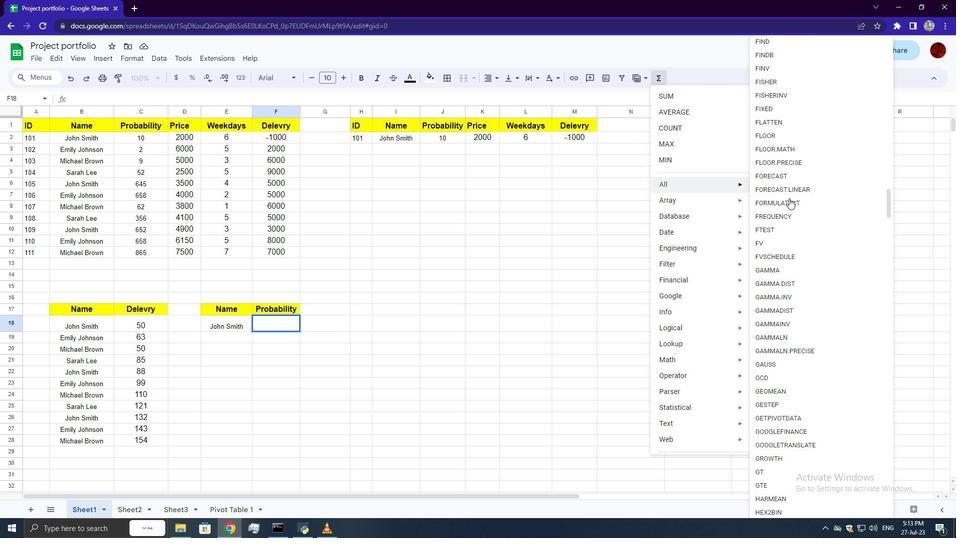 
Action: Mouse scrolled (789, 197) with delta (0, 0)
Screenshot: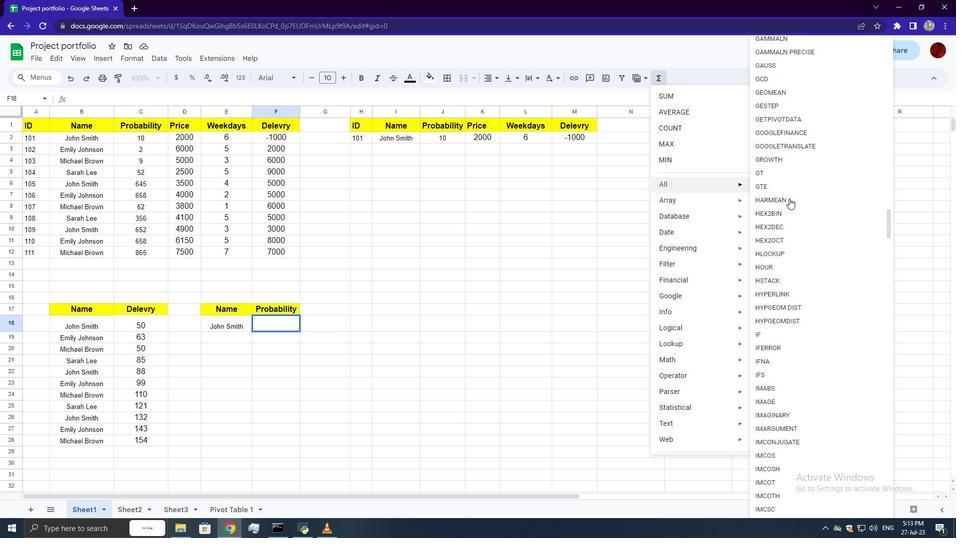 
Action: Mouse scrolled (789, 197) with delta (0, 0)
Screenshot: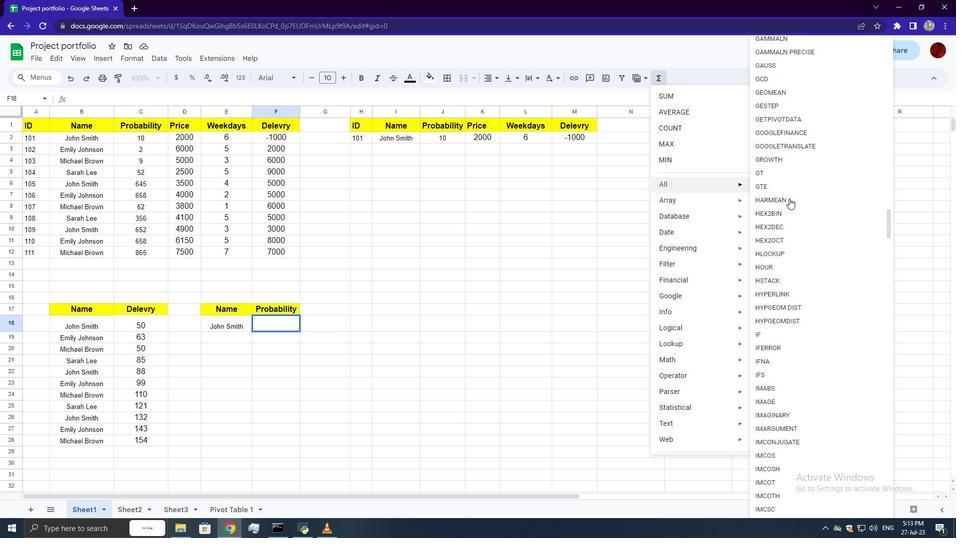 
Action: Mouse scrolled (789, 197) with delta (0, 0)
Screenshot: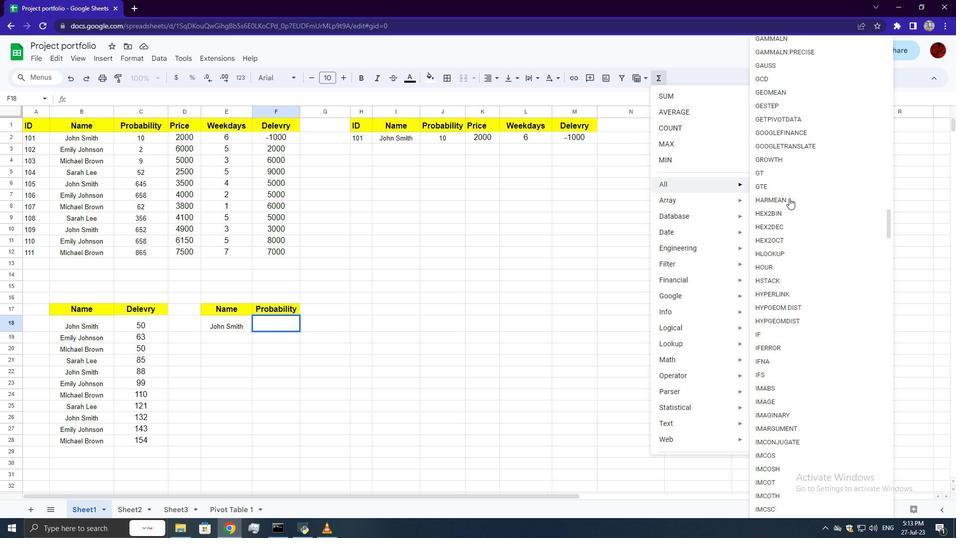 
Action: Mouse scrolled (789, 197) with delta (0, 0)
Screenshot: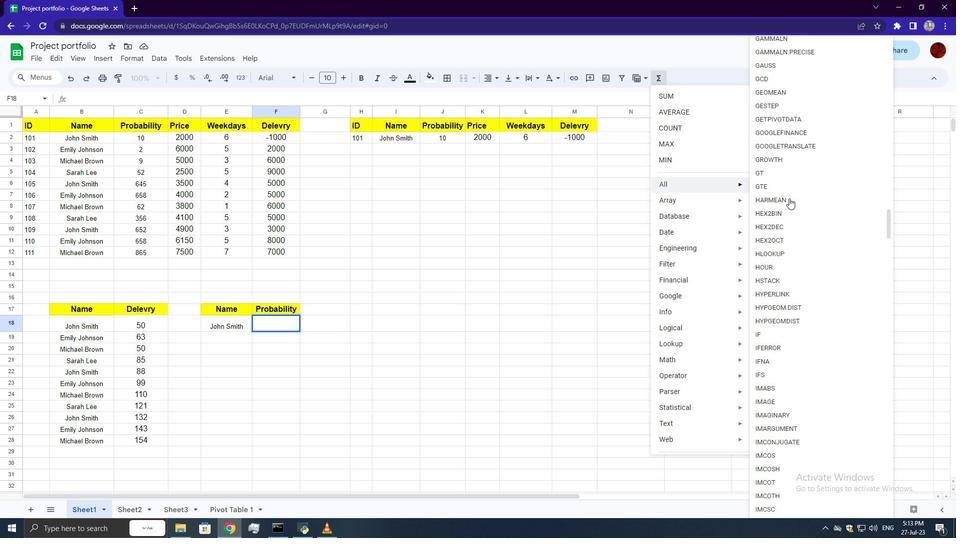 
Action: Mouse scrolled (789, 197) with delta (0, 0)
Screenshot: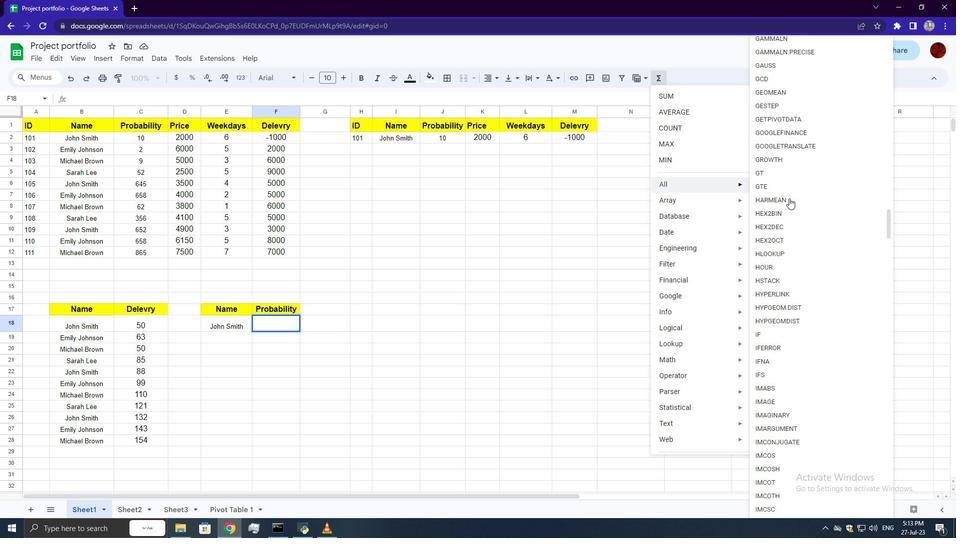 
Action: Mouse scrolled (789, 197) with delta (0, 0)
Screenshot: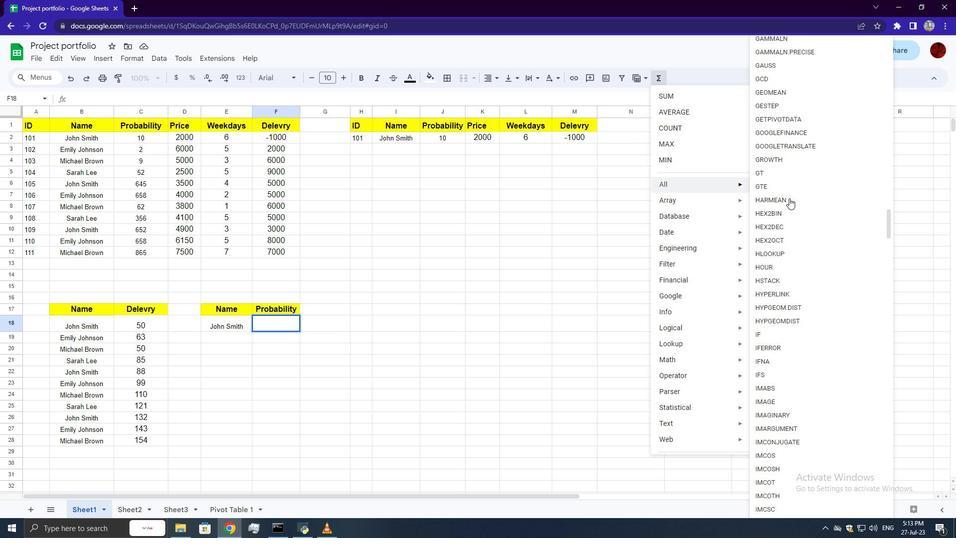
Action: Mouse scrolled (789, 197) with delta (0, 0)
Screenshot: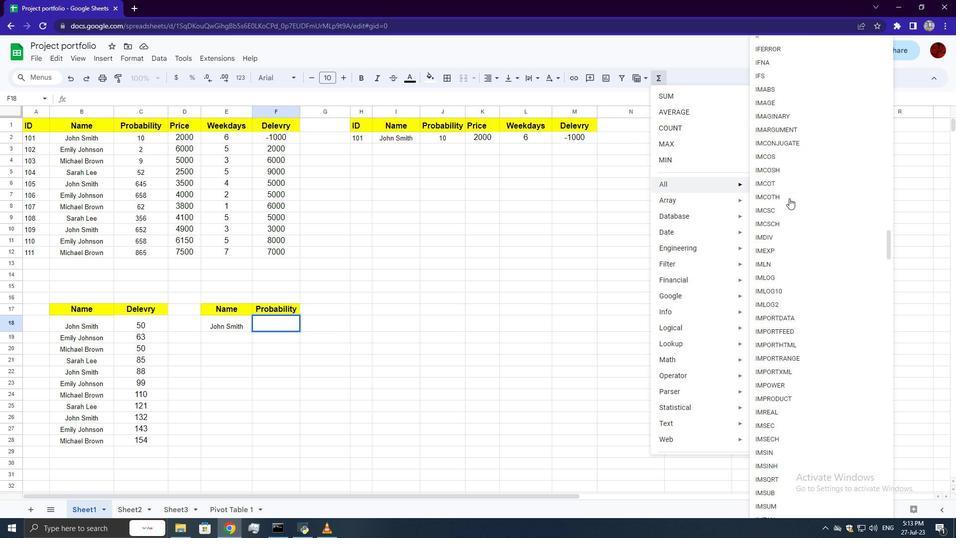 
Action: Mouse scrolled (789, 197) with delta (0, 0)
Screenshot: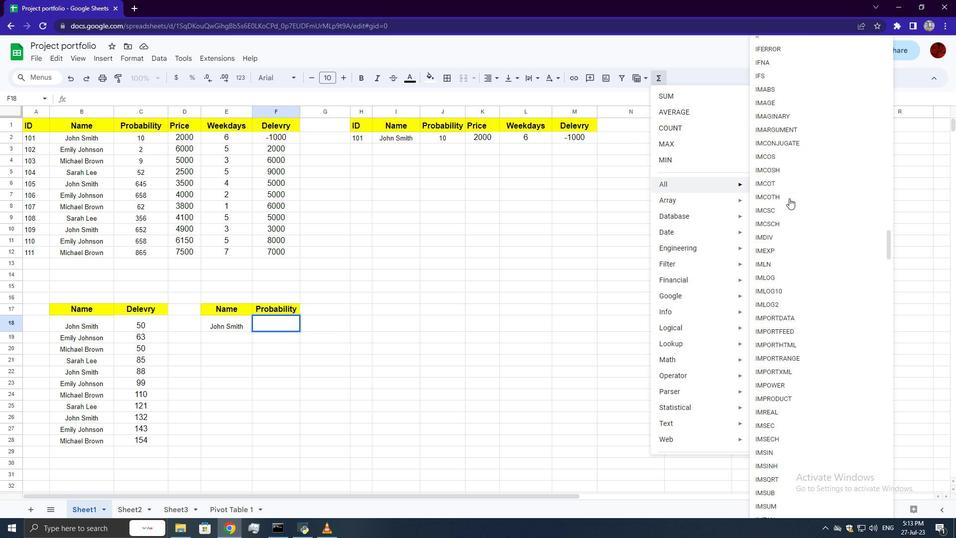 
Action: Mouse scrolled (789, 197) with delta (0, 0)
Screenshot: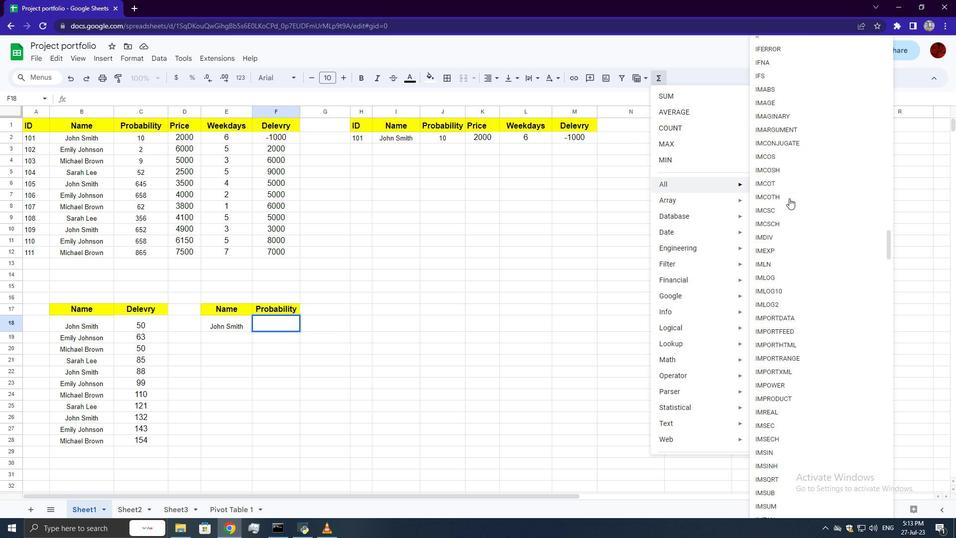 
Action: Mouse scrolled (789, 197) with delta (0, 0)
Screenshot: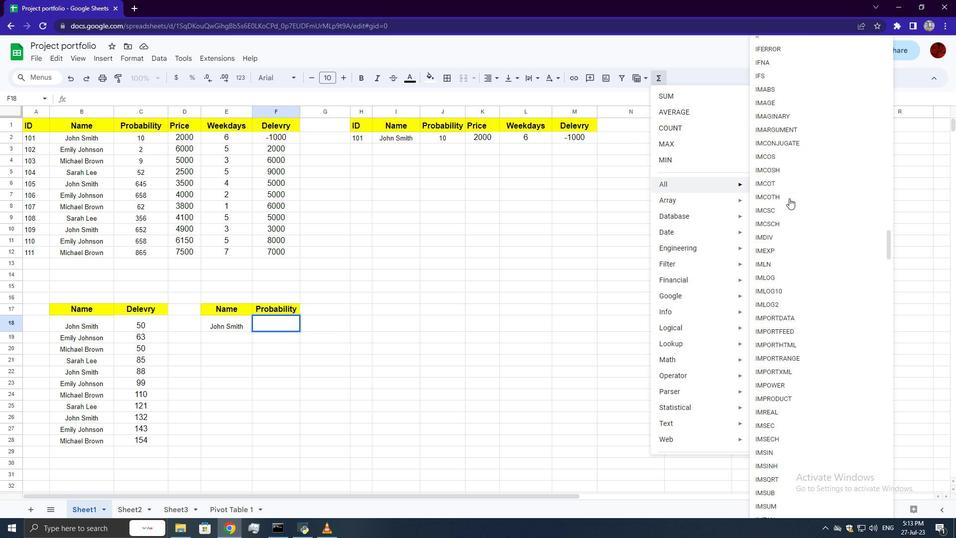
Action: Mouse scrolled (789, 197) with delta (0, 0)
Screenshot: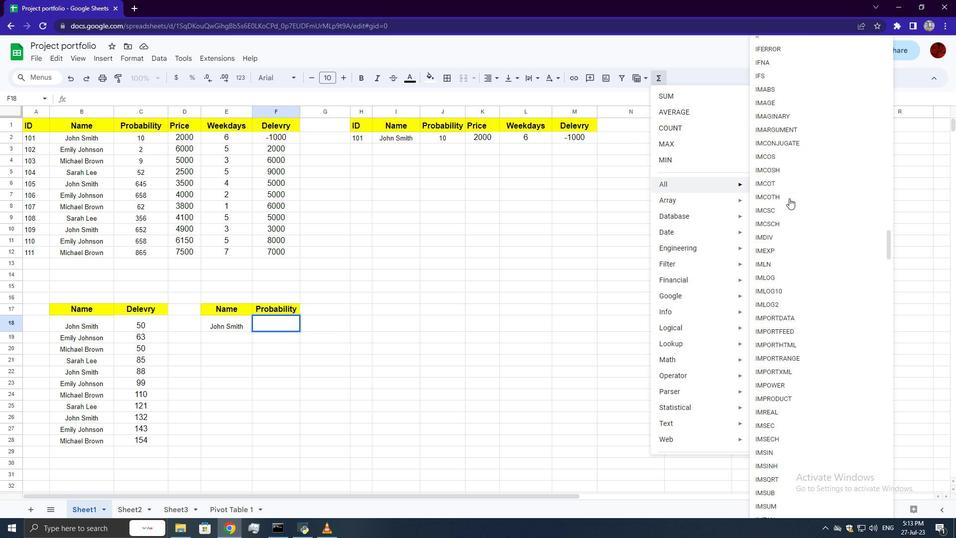 
Action: Mouse scrolled (789, 197) with delta (0, 0)
Screenshot: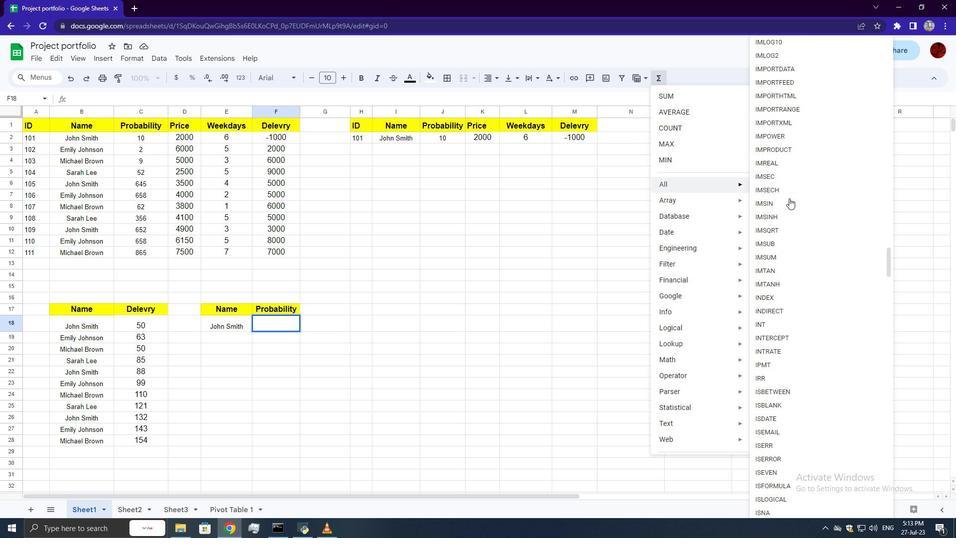 
Action: Mouse scrolled (789, 197) with delta (0, 0)
Screenshot: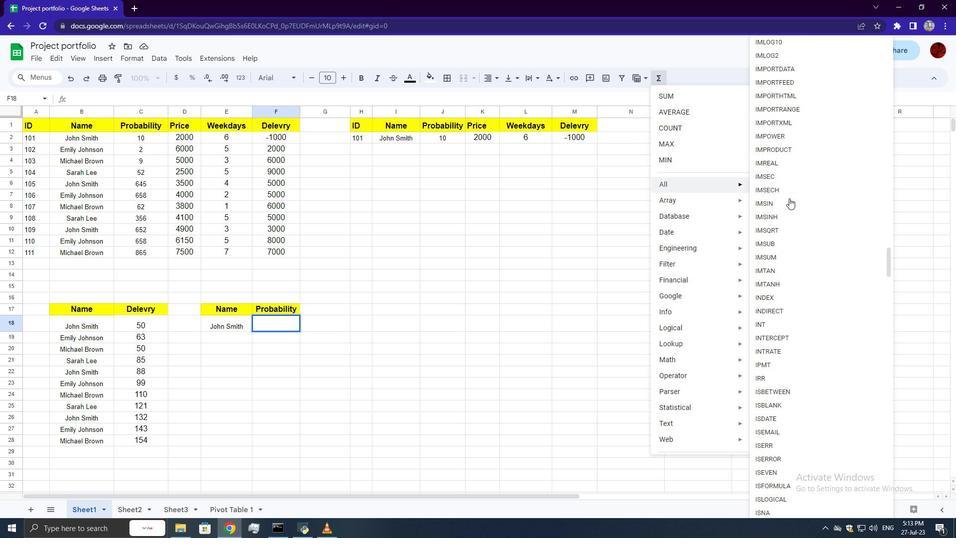 
Action: Mouse scrolled (789, 197) with delta (0, 0)
Screenshot: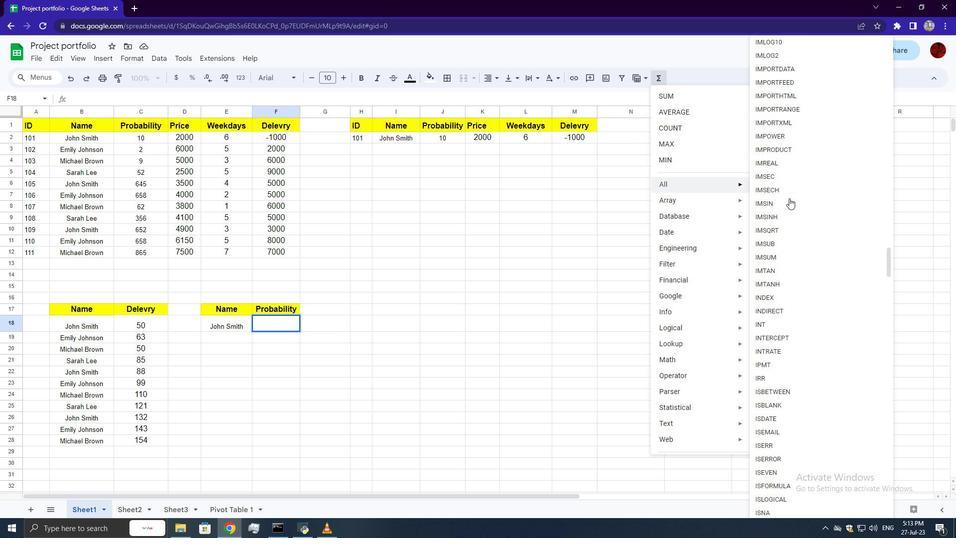 
Action: Mouse scrolled (789, 197) with delta (0, 0)
Screenshot: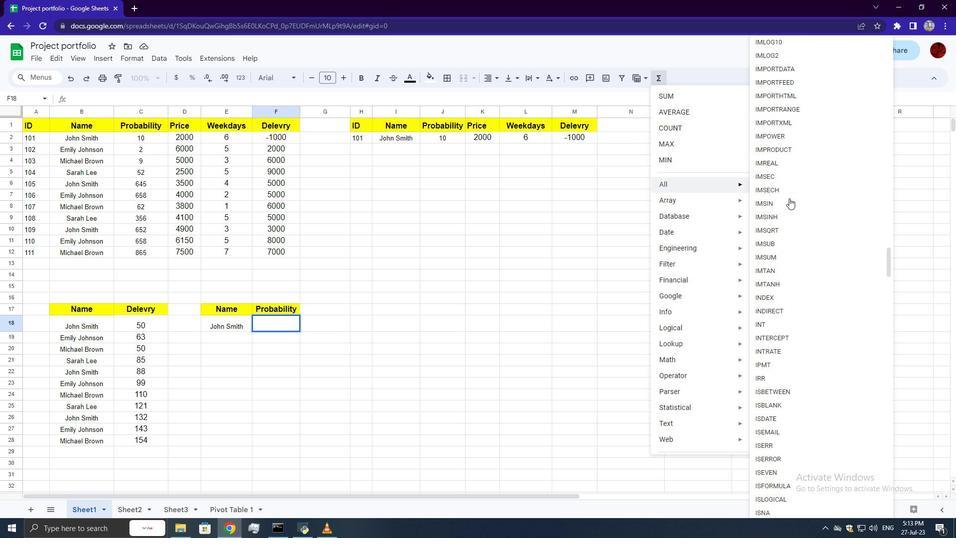 
Action: Mouse scrolled (789, 197) with delta (0, 0)
Screenshot: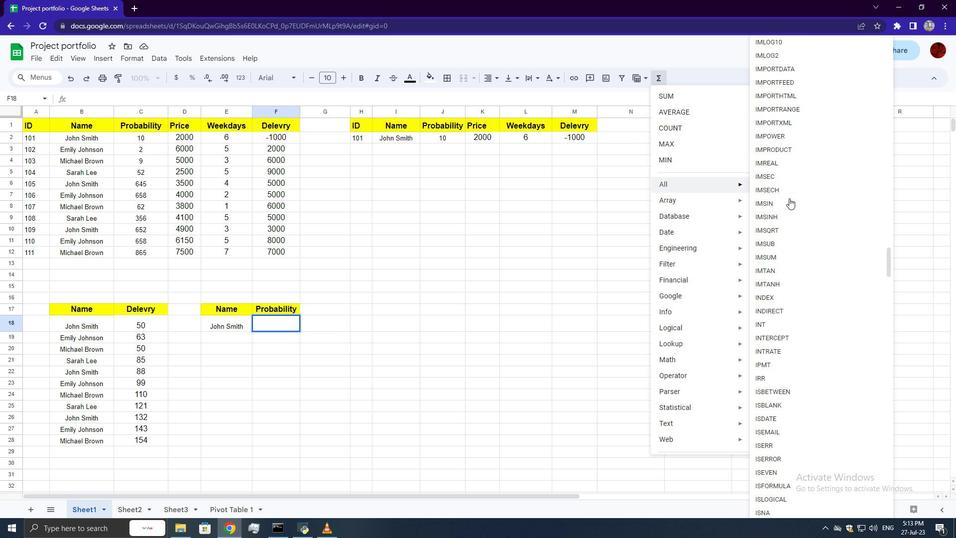 
Action: Mouse scrolled (789, 197) with delta (0, 0)
Screenshot: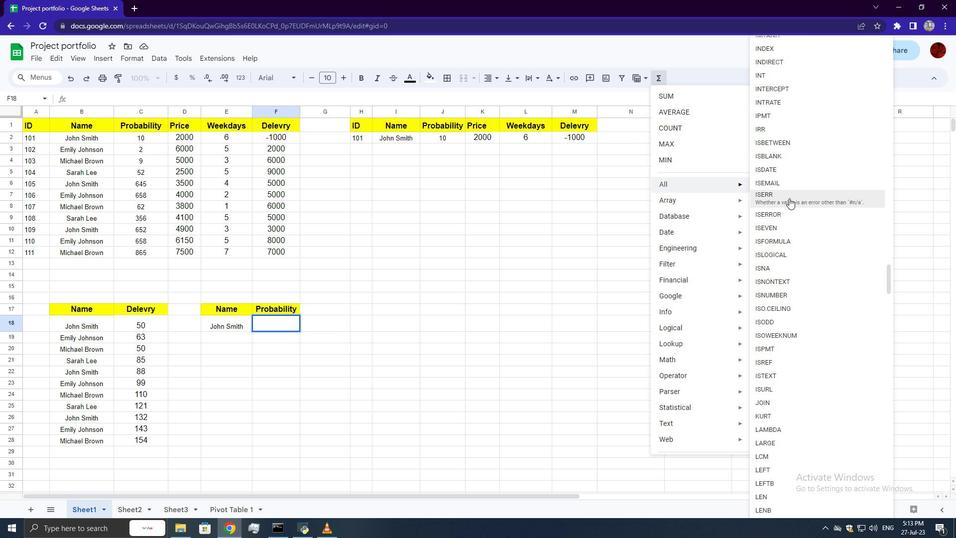 
Action: Mouse scrolled (789, 197) with delta (0, 0)
Screenshot: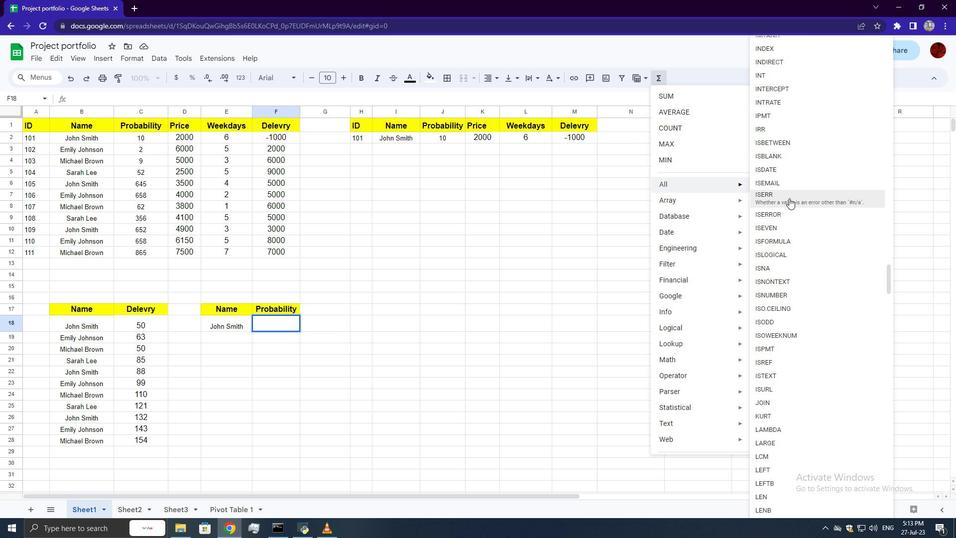 
Action: Mouse scrolled (789, 197) with delta (0, 0)
Screenshot: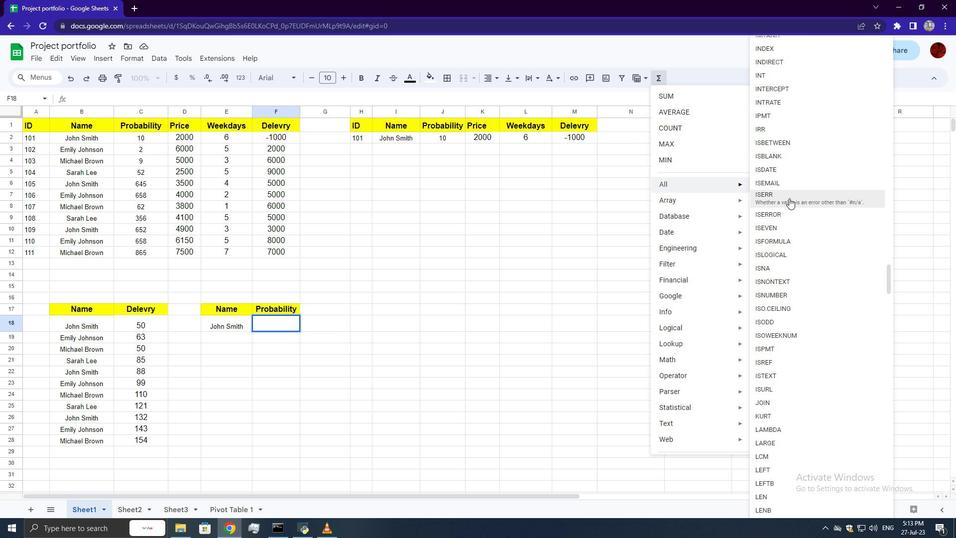 
Action: Mouse scrolled (789, 197) with delta (0, 0)
Screenshot: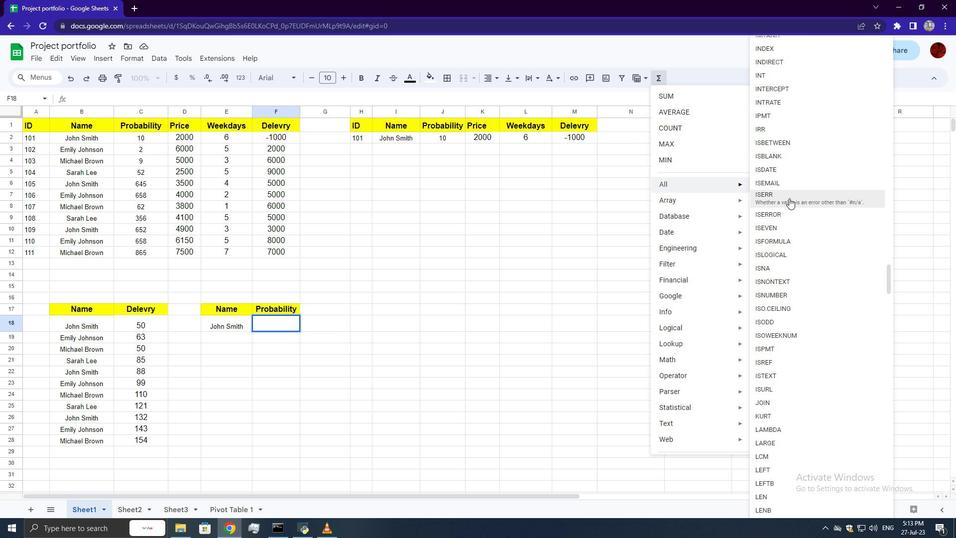 
Action: Mouse scrolled (789, 197) with delta (0, 0)
Screenshot: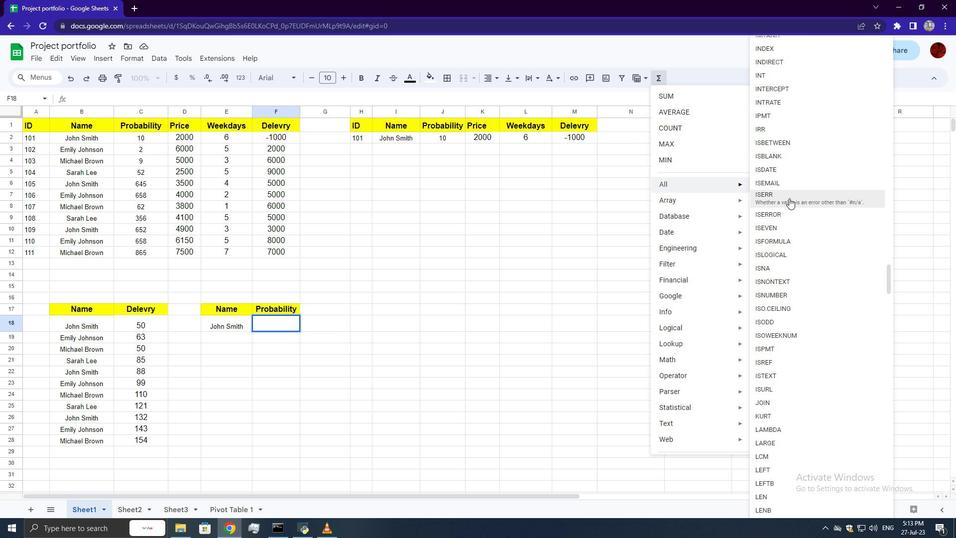 
Action: Mouse scrolled (789, 197) with delta (0, 0)
Screenshot: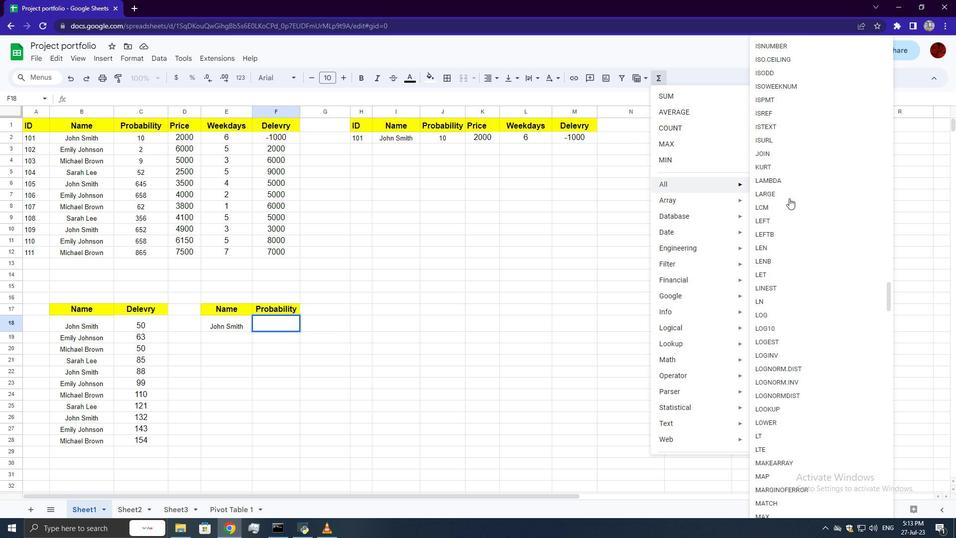 
Action: Mouse scrolled (789, 197) with delta (0, 0)
Screenshot: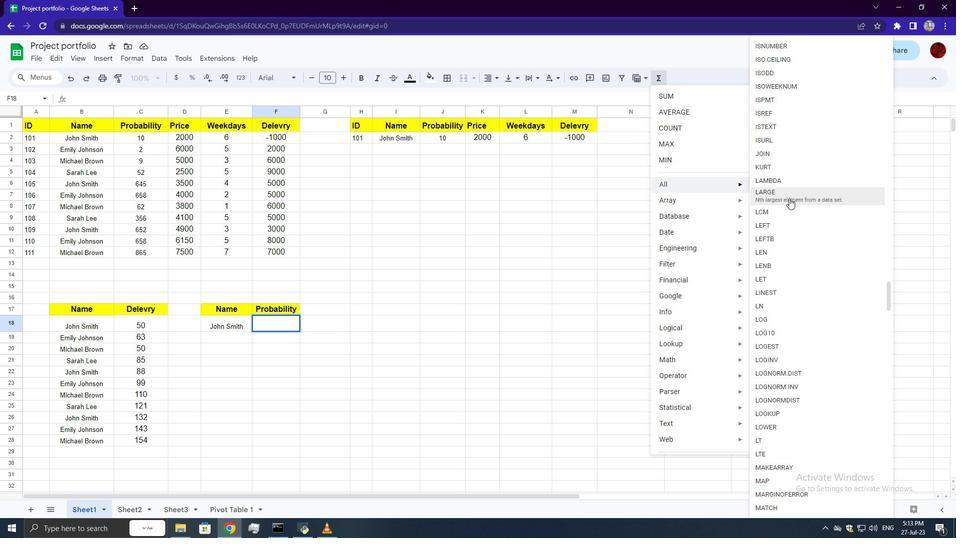 
Action: Mouse scrolled (789, 197) with delta (0, 0)
Screenshot: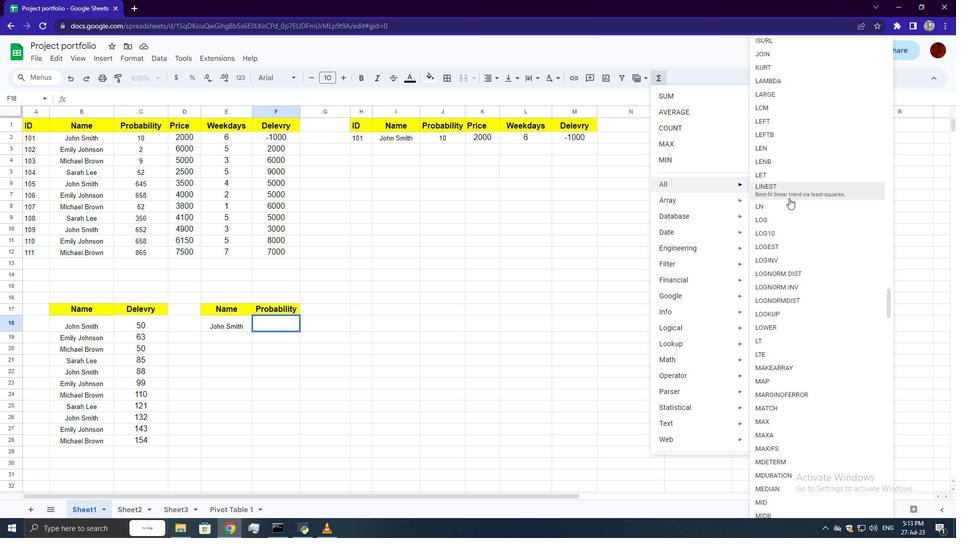
Action: Mouse scrolled (789, 197) with delta (0, 0)
Screenshot: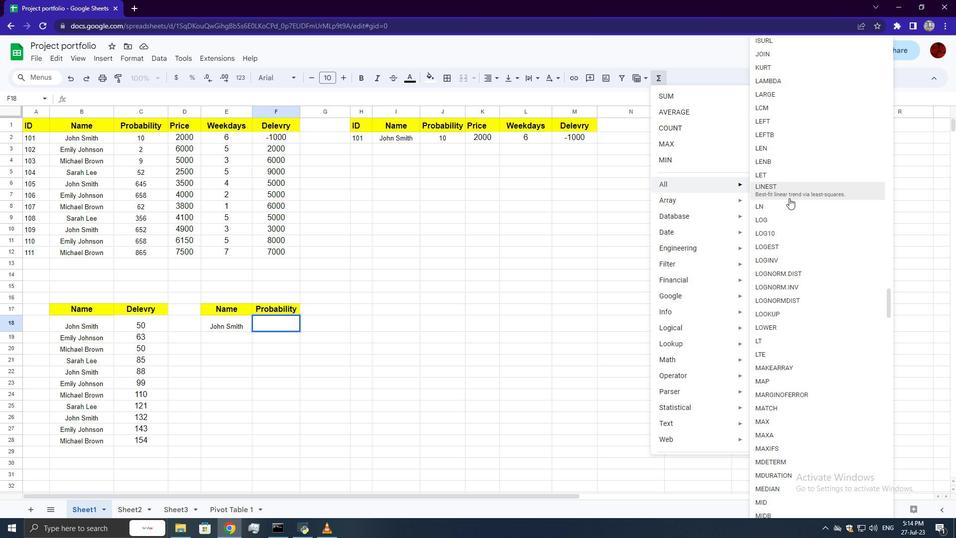 
Action: Mouse scrolled (789, 197) with delta (0, 0)
Screenshot: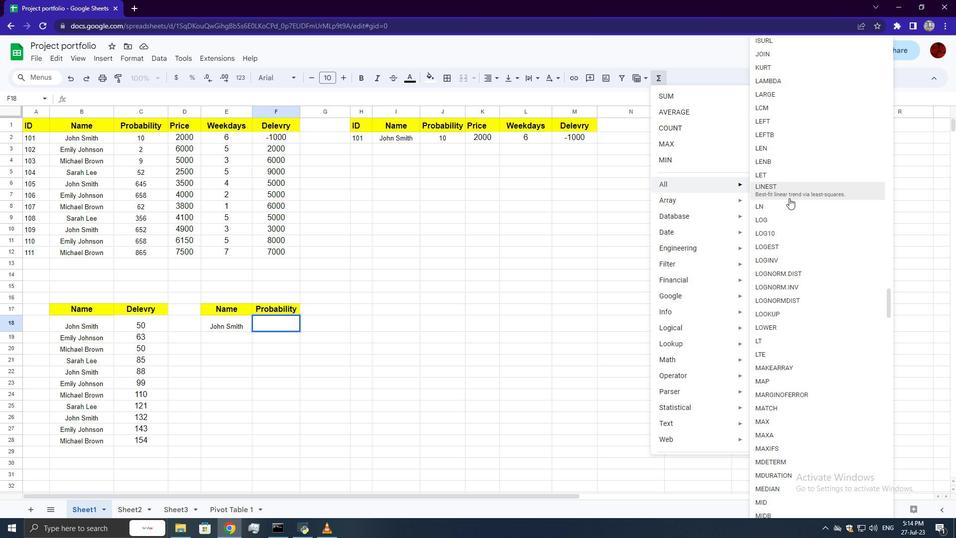 
Action: Mouse moved to (784, 82)
Screenshot: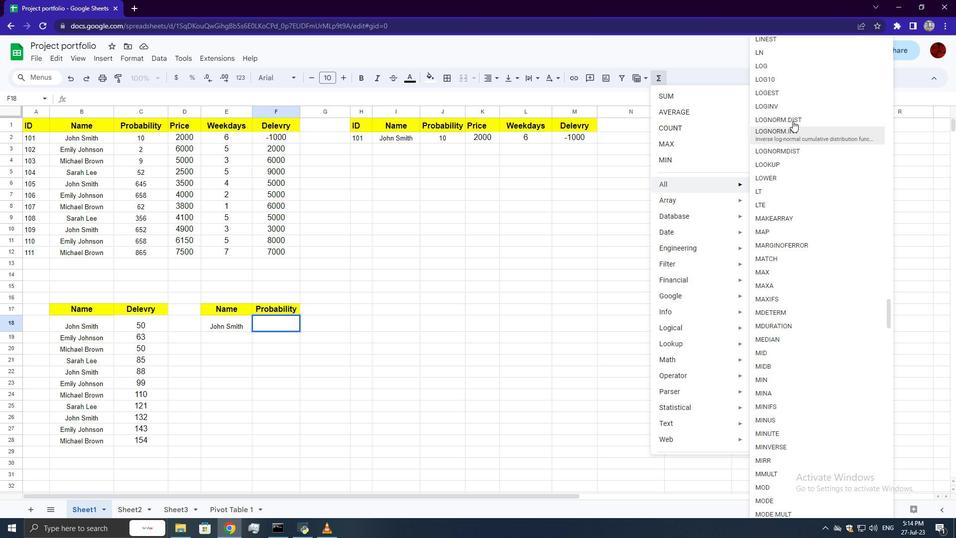 
Action: Mouse pressed left at (784, 82)
Screenshot: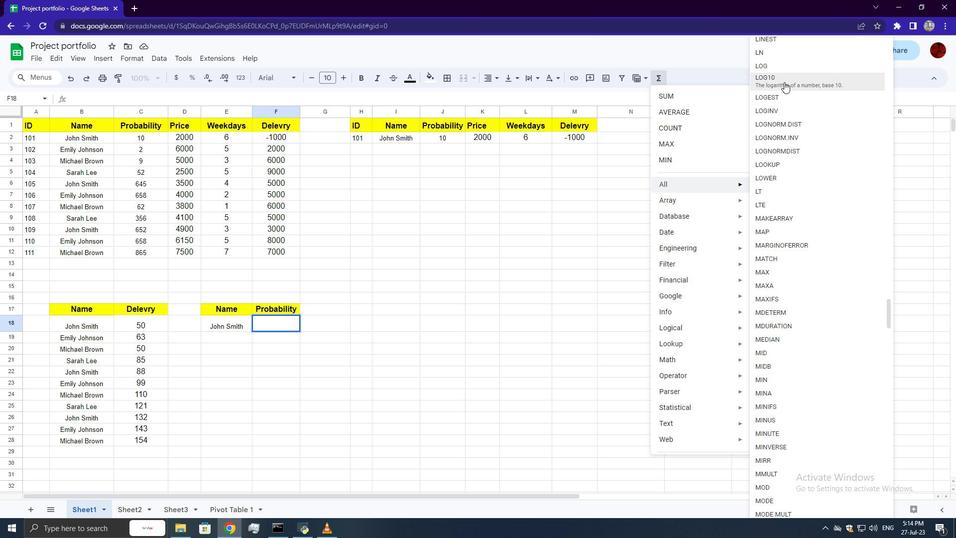 
Action: Mouse moved to (302, 354)
Screenshot: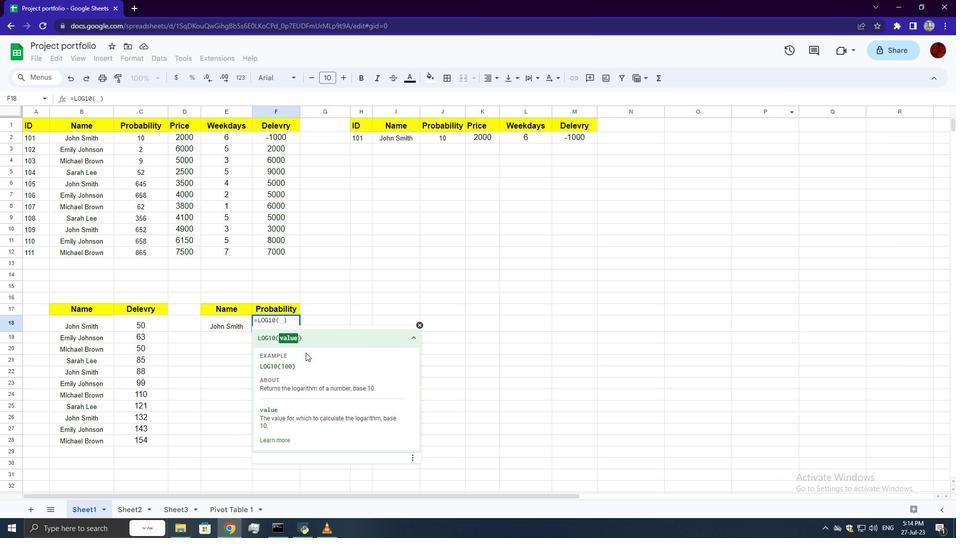 
Action: Key pressed 100<Key.enter>
Screenshot: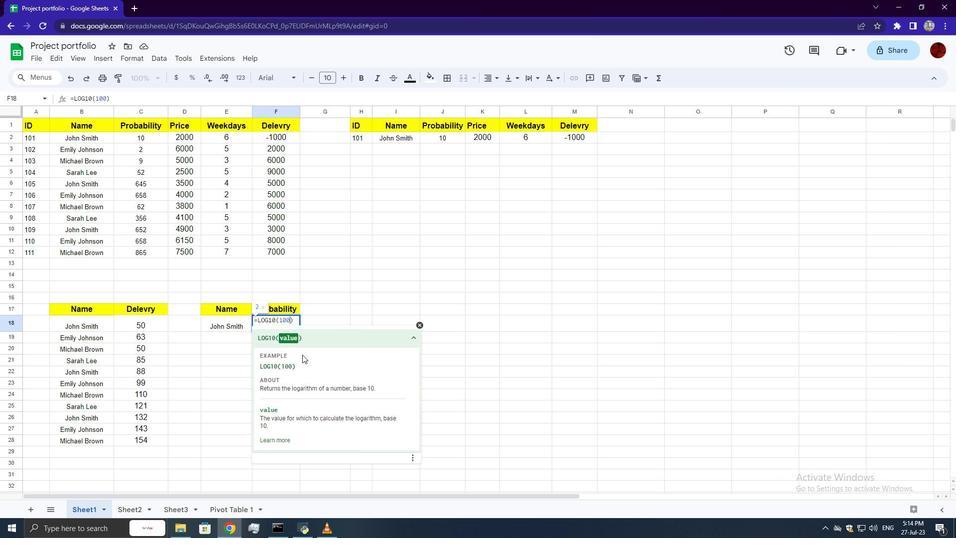 
